 Task: Open Card Content Marketing Review in Board Crisis Management Planning to Workspace Affiliate Marketing and add a team member Softage.1@softage.net, a label Purple, a checklist Data Analysis, an attachment from your onedrive, a color Purple and finally, add a card description 'Discuss project timeline with team members' and a comment 'This task presents an opportunity to showcase our communication and presentation skills, effectively conveying information and ideas to others.'. Add a start date 'Jan 01, 1900' with a due date 'Jan 08, 1900'
Action: Mouse moved to (280, 174)
Screenshot: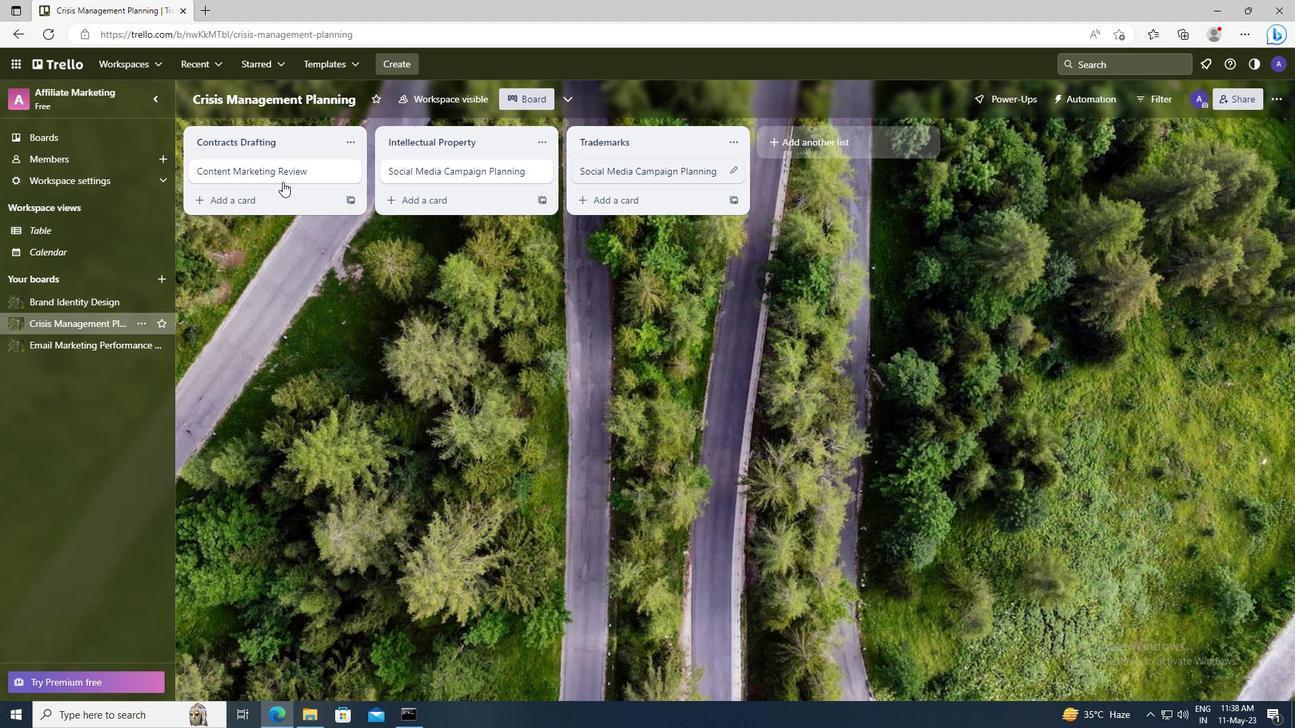 
Action: Mouse pressed left at (280, 174)
Screenshot: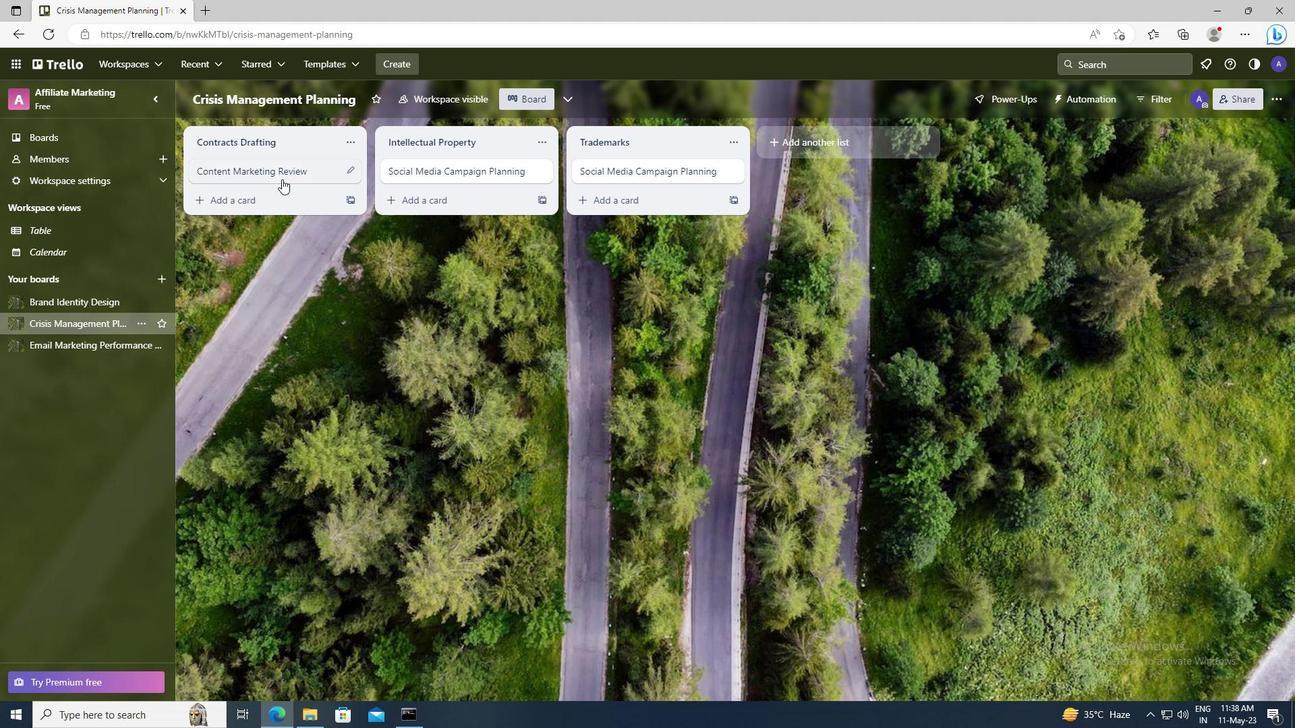 
Action: Mouse moved to (848, 174)
Screenshot: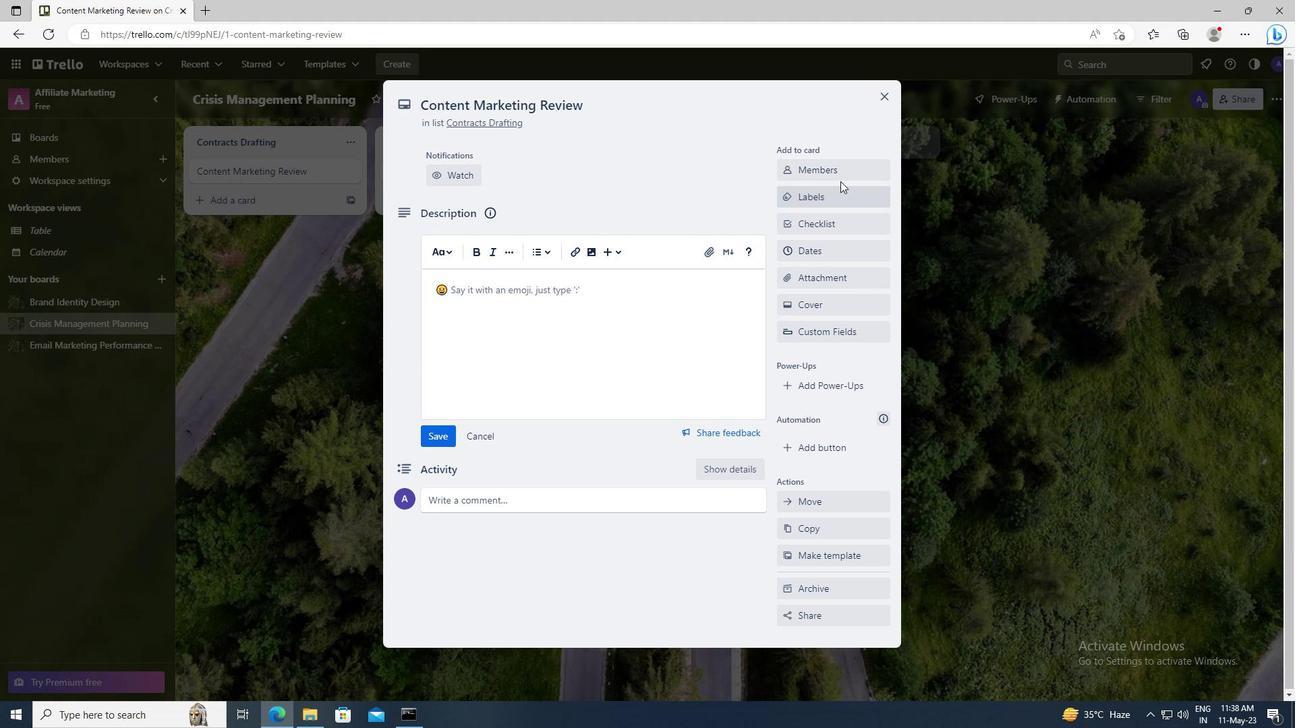 
Action: Mouse pressed left at (848, 174)
Screenshot: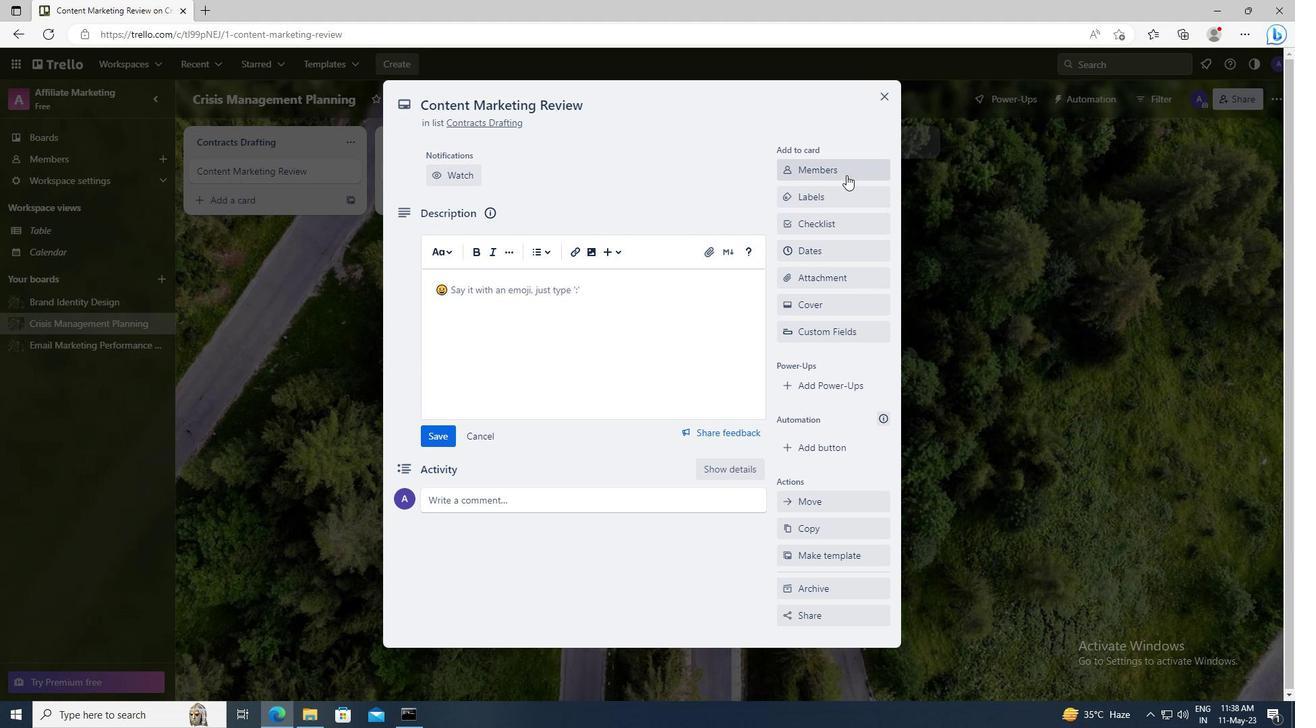 
Action: Mouse moved to (849, 228)
Screenshot: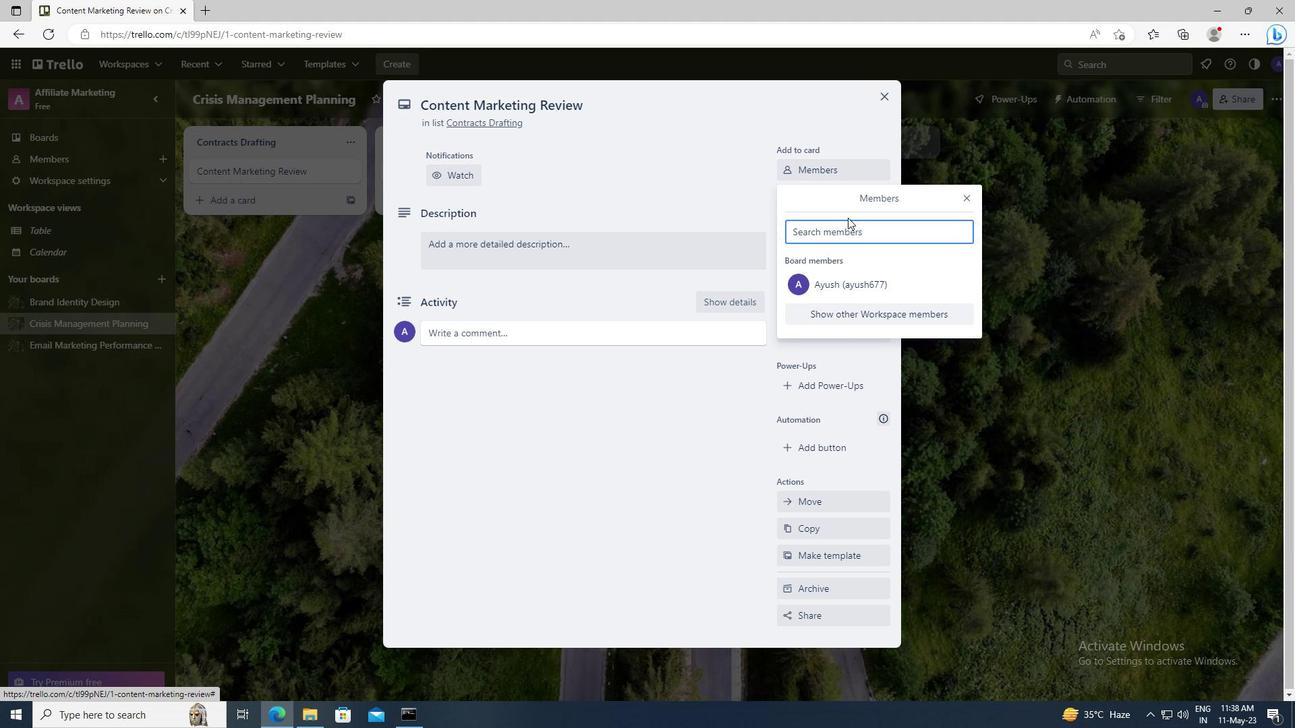
Action: Mouse pressed left at (849, 228)
Screenshot: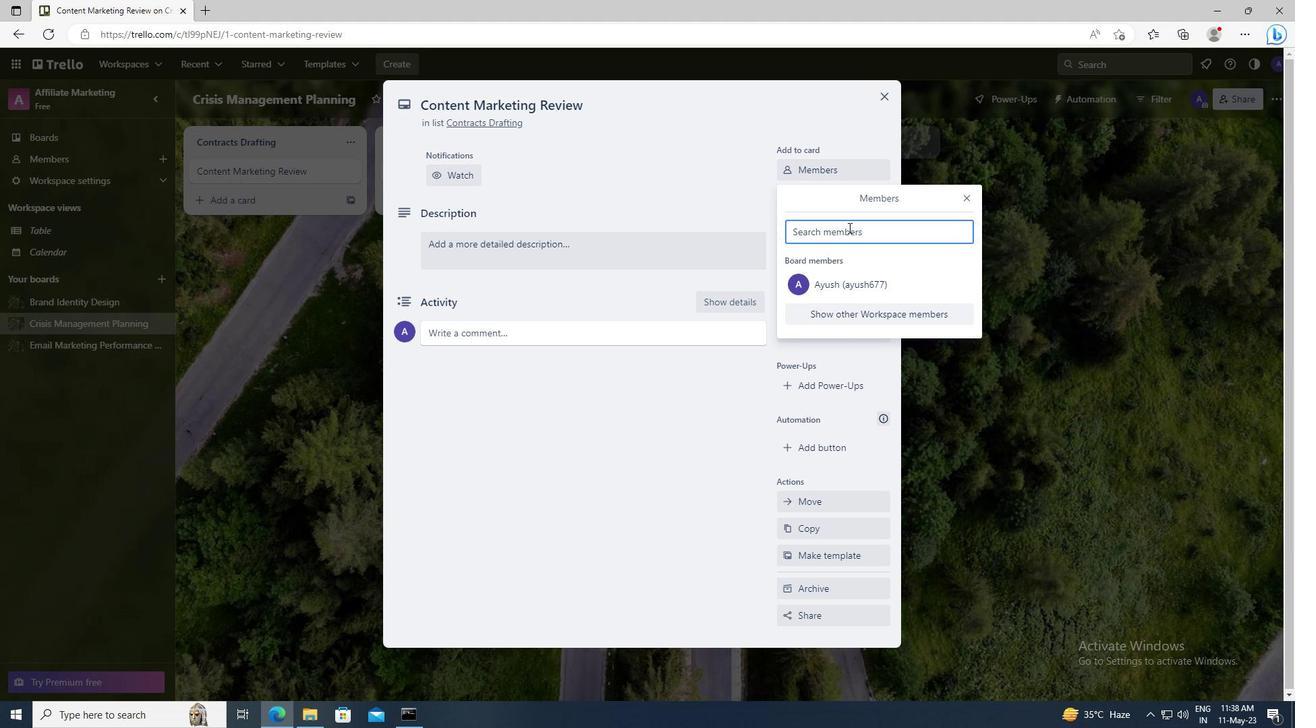 
Action: Key pressed <Key.shift>
Screenshot: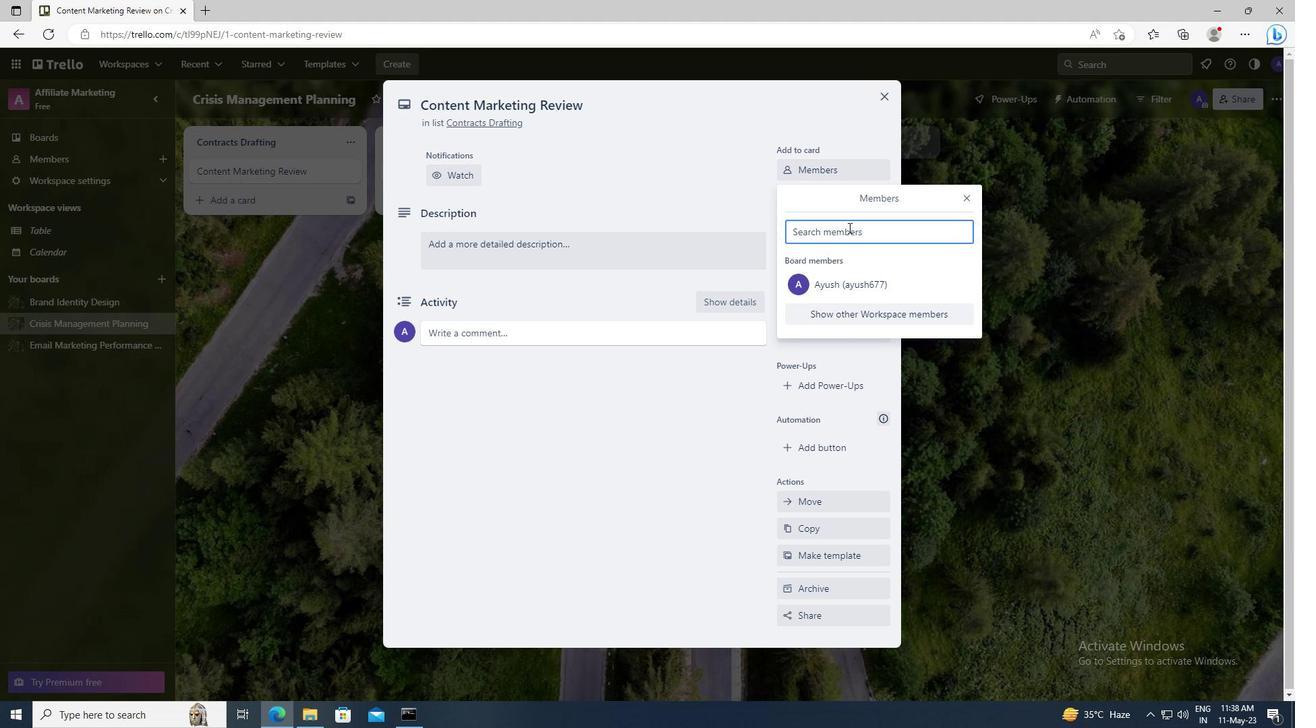 
Action: Mouse moved to (849, 228)
Screenshot: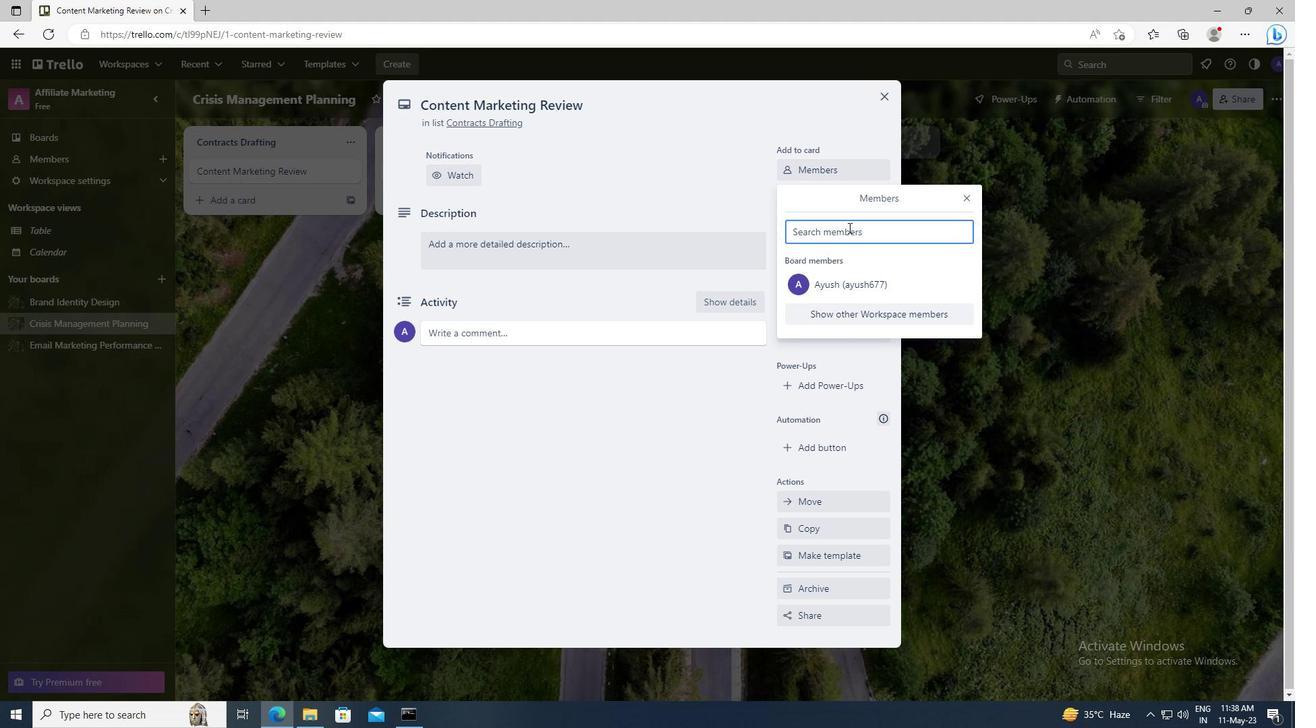 
Action: Key pressed SOFTAGE.1
Screenshot: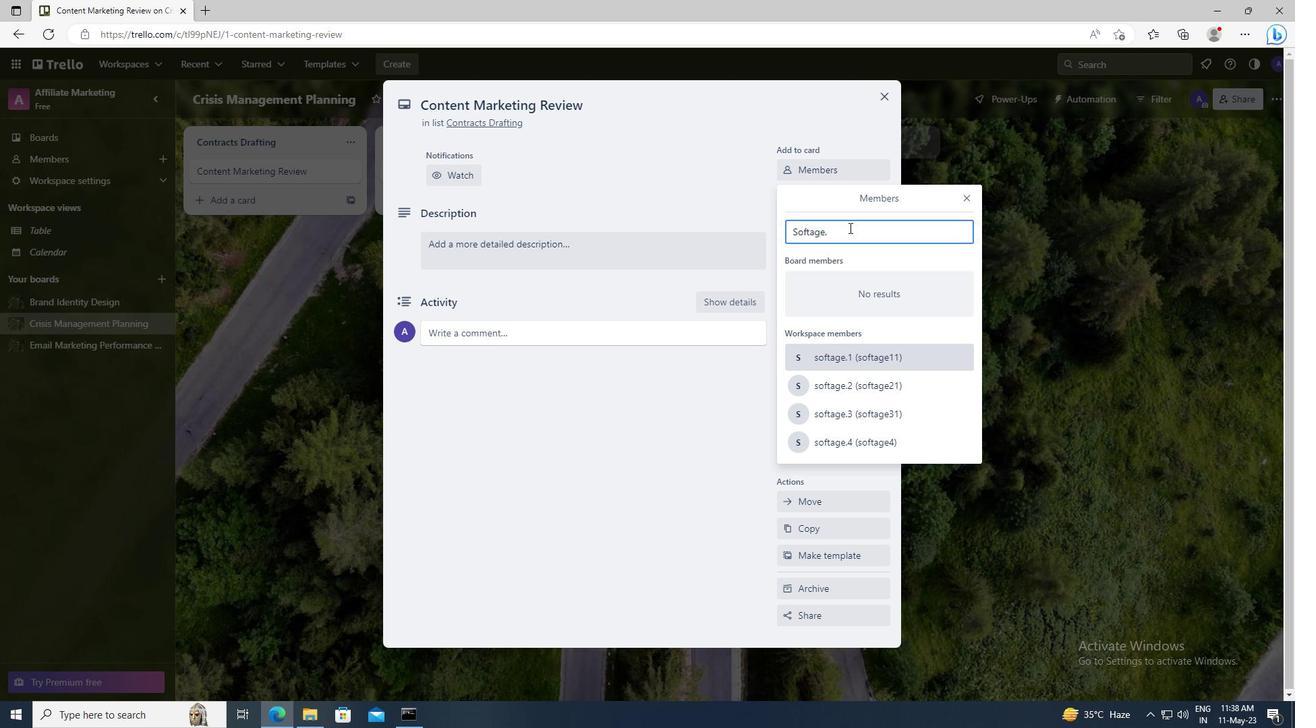 
Action: Mouse moved to (849, 359)
Screenshot: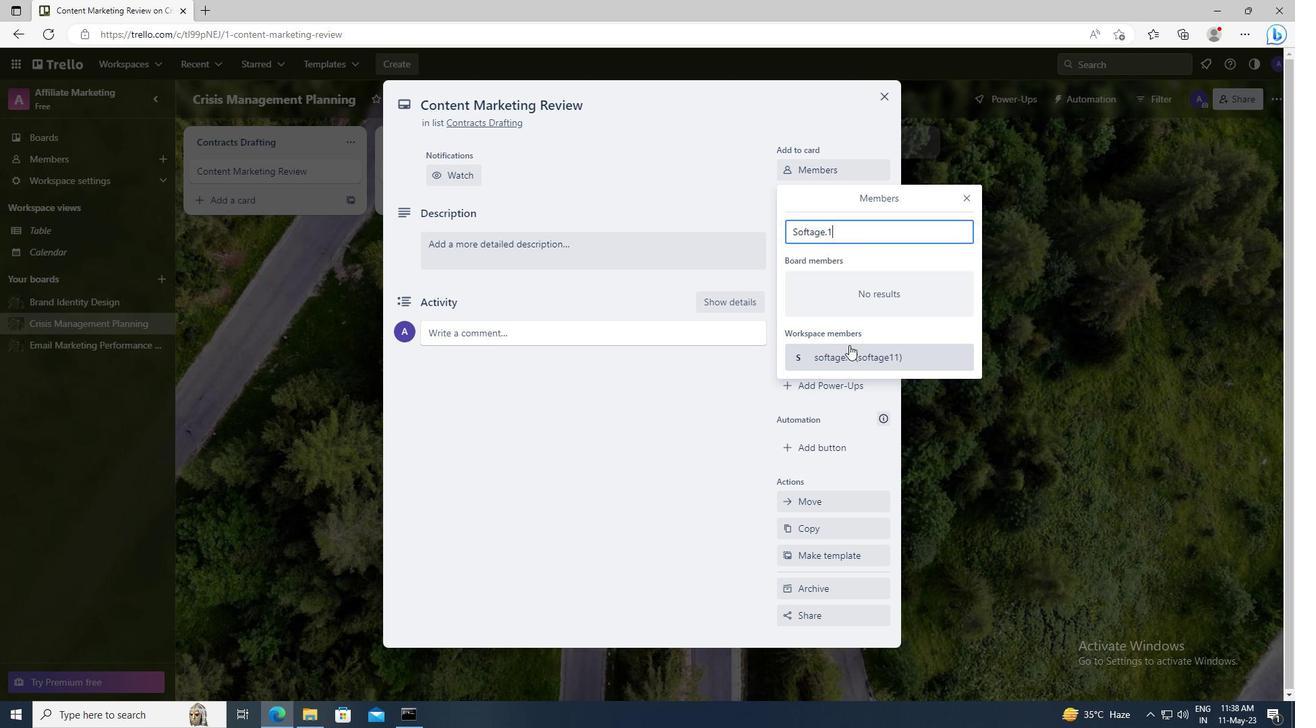 
Action: Mouse pressed left at (849, 359)
Screenshot: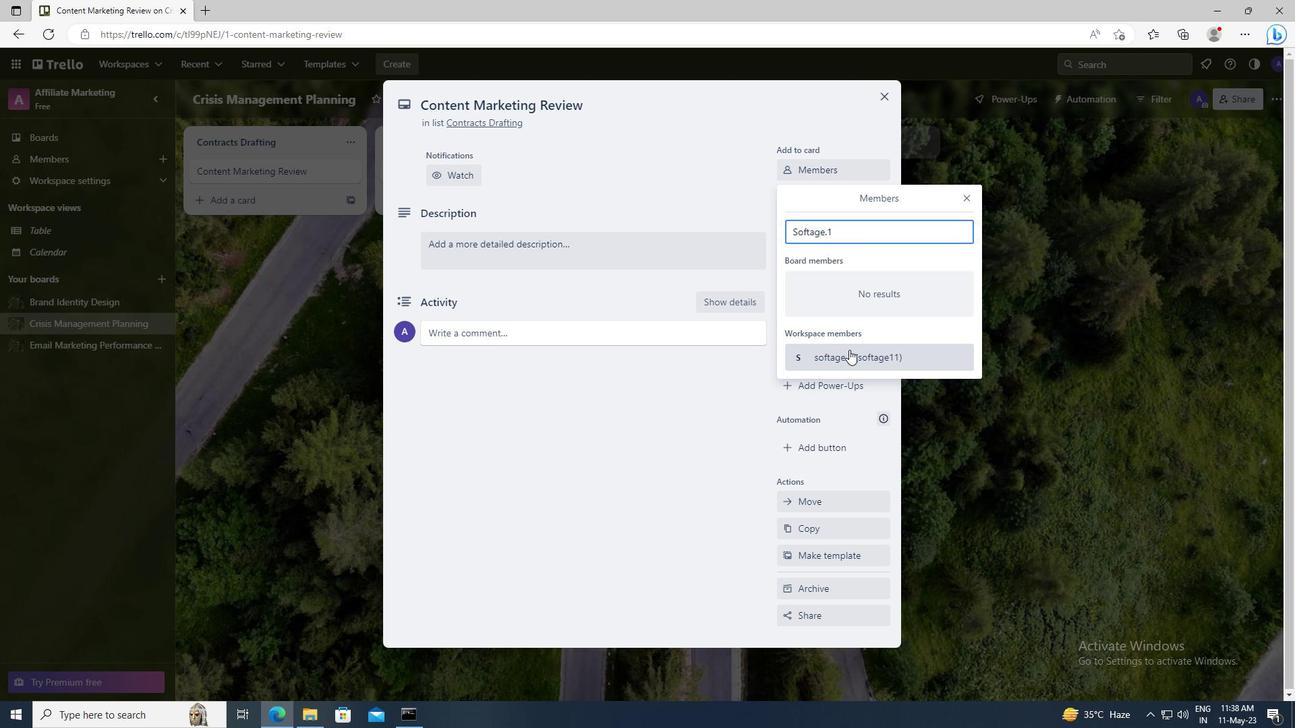 
Action: Mouse moved to (968, 200)
Screenshot: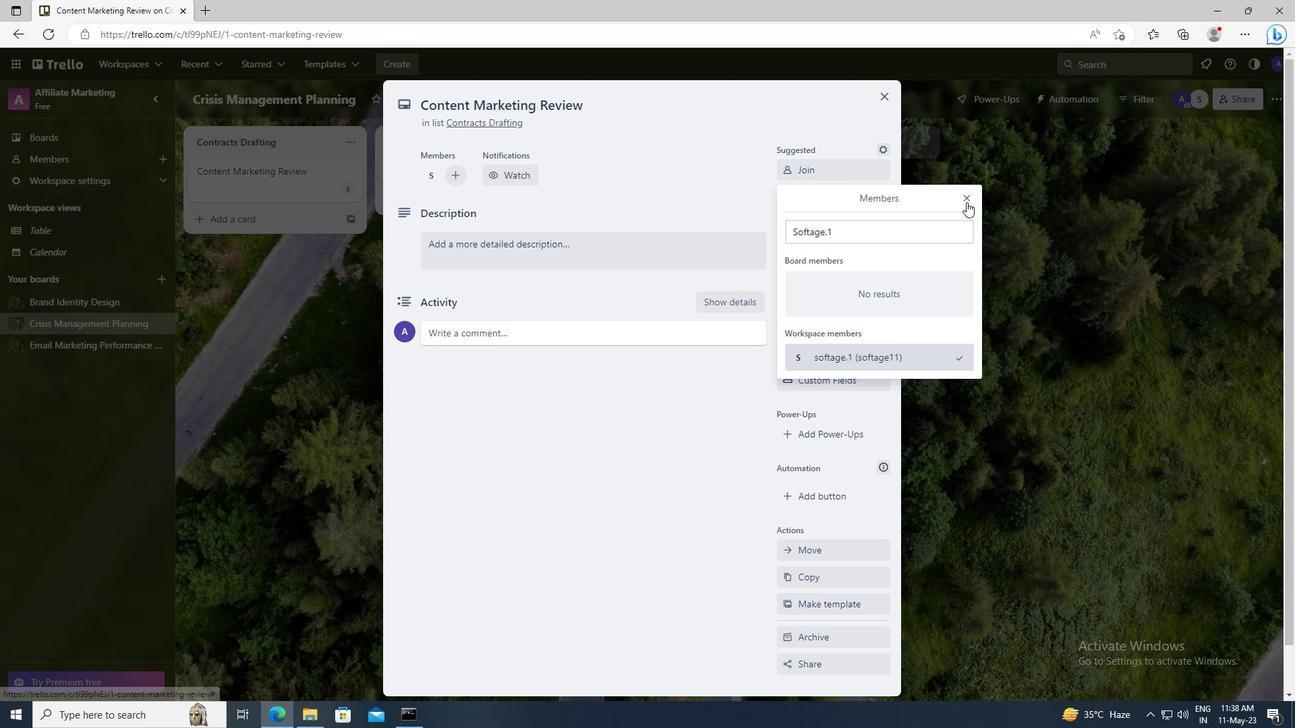 
Action: Mouse pressed left at (968, 200)
Screenshot: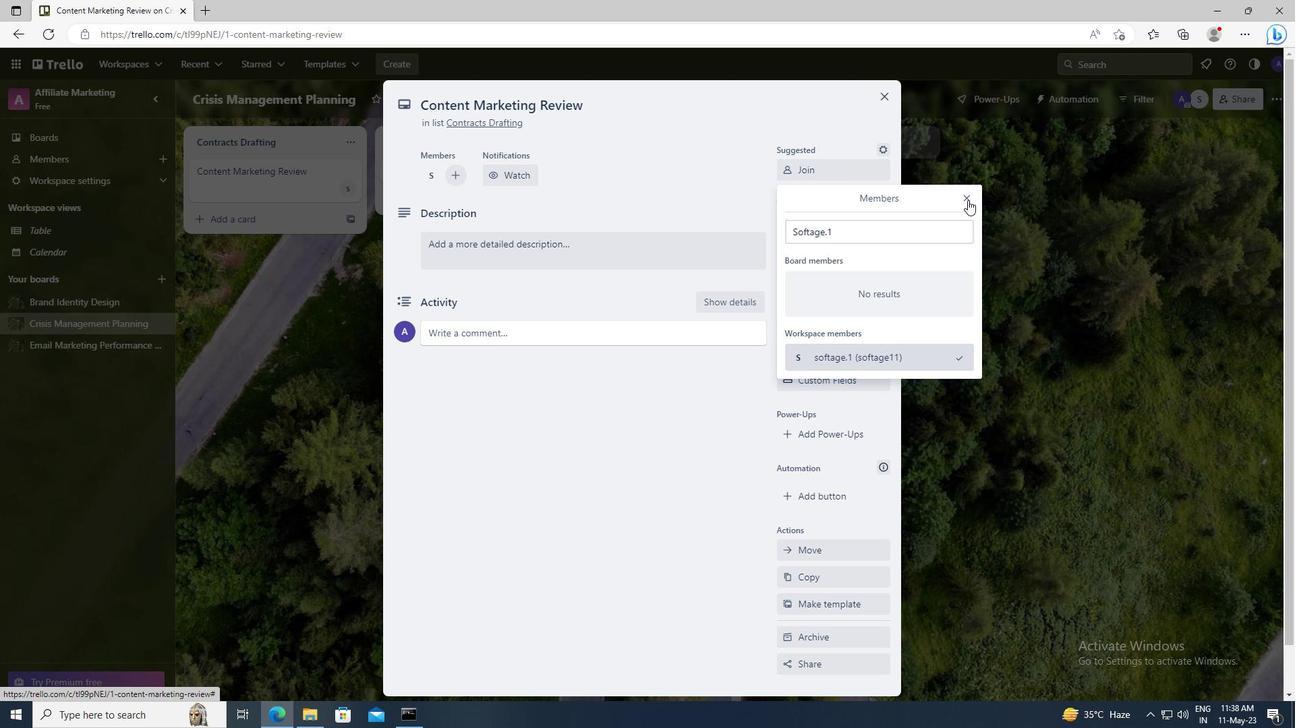 
Action: Mouse moved to (852, 238)
Screenshot: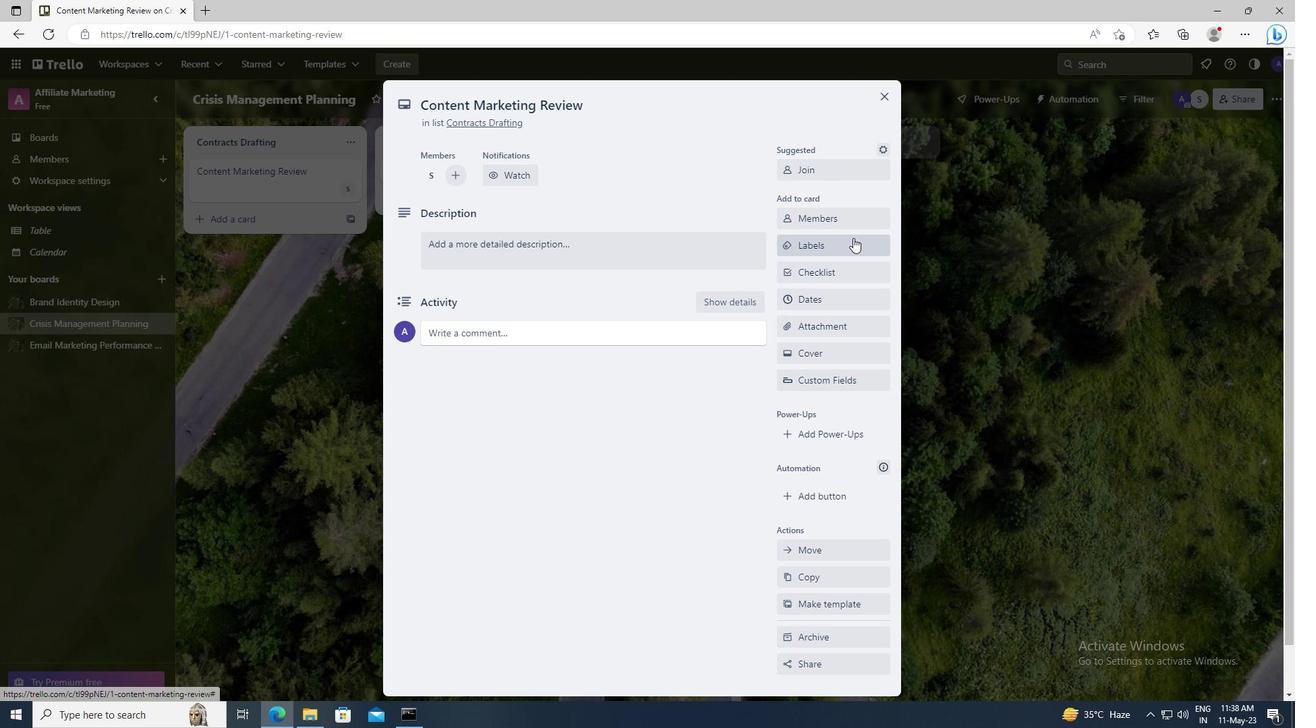 
Action: Mouse pressed left at (852, 238)
Screenshot: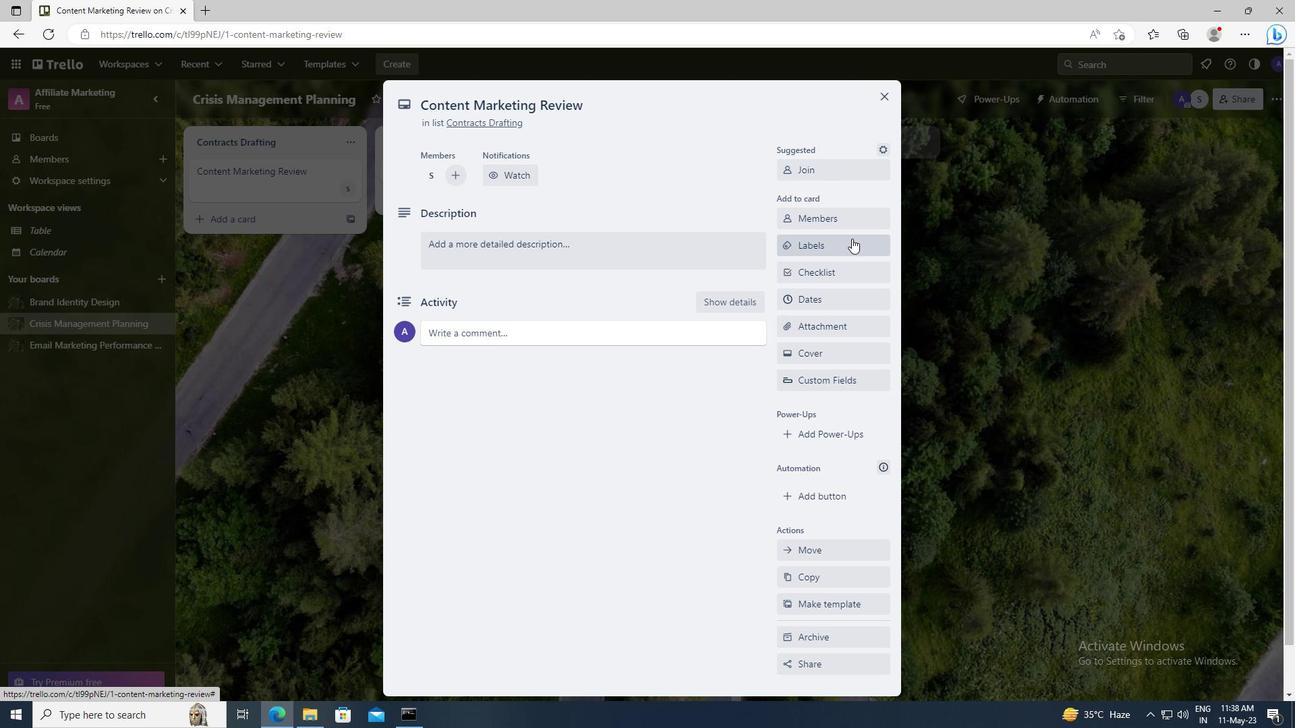 
Action: Mouse moved to (871, 512)
Screenshot: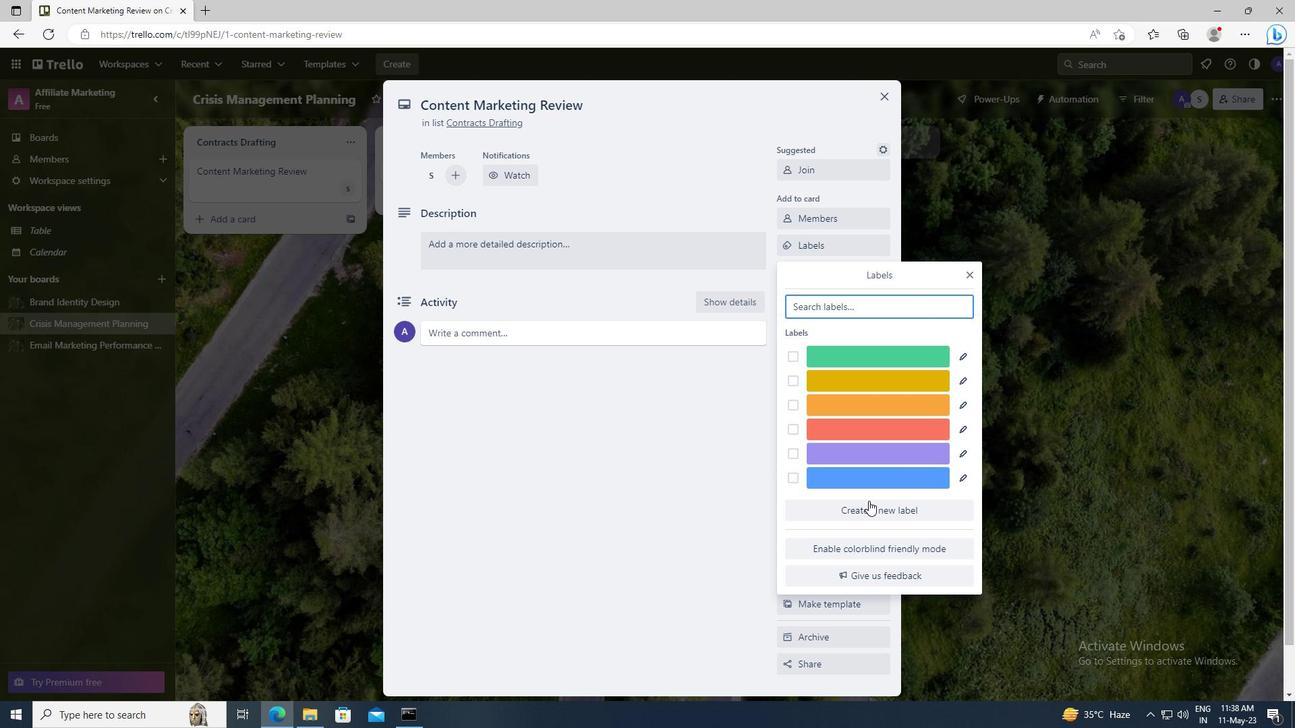 
Action: Mouse pressed left at (871, 512)
Screenshot: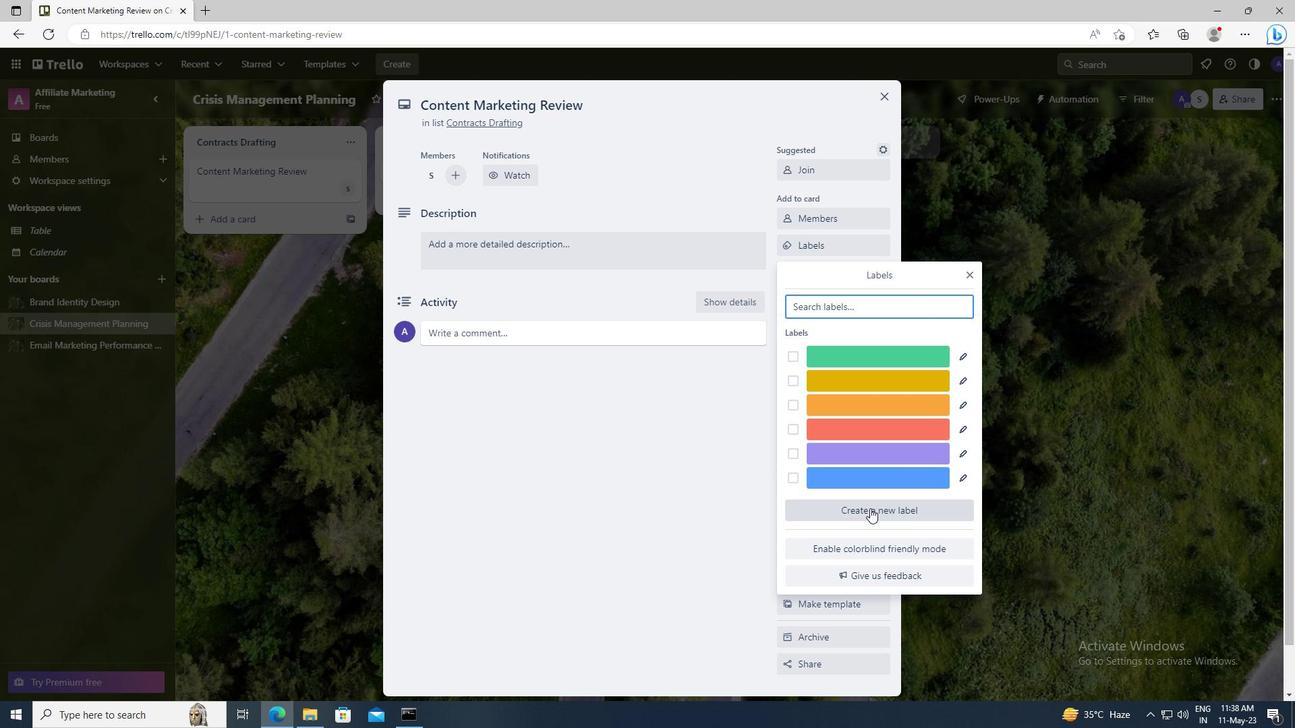 
Action: Mouse moved to (957, 473)
Screenshot: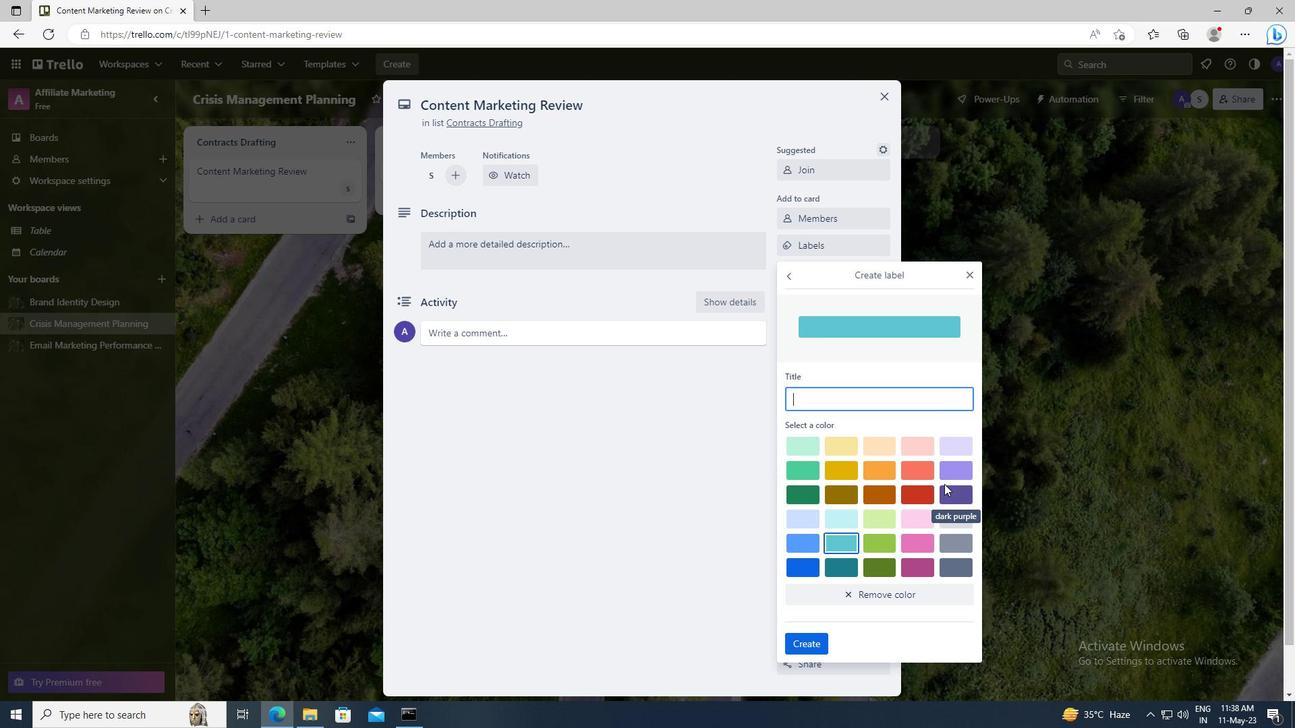 
Action: Mouse pressed left at (957, 473)
Screenshot: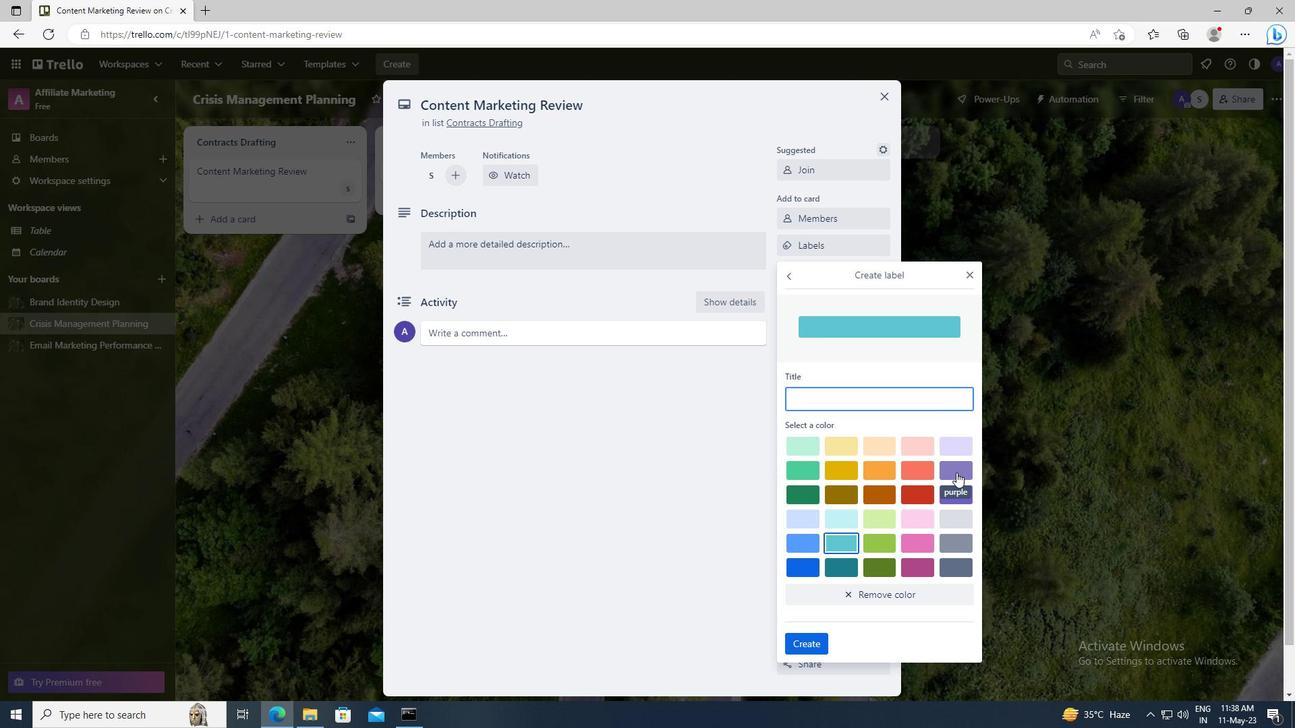 
Action: Mouse moved to (814, 645)
Screenshot: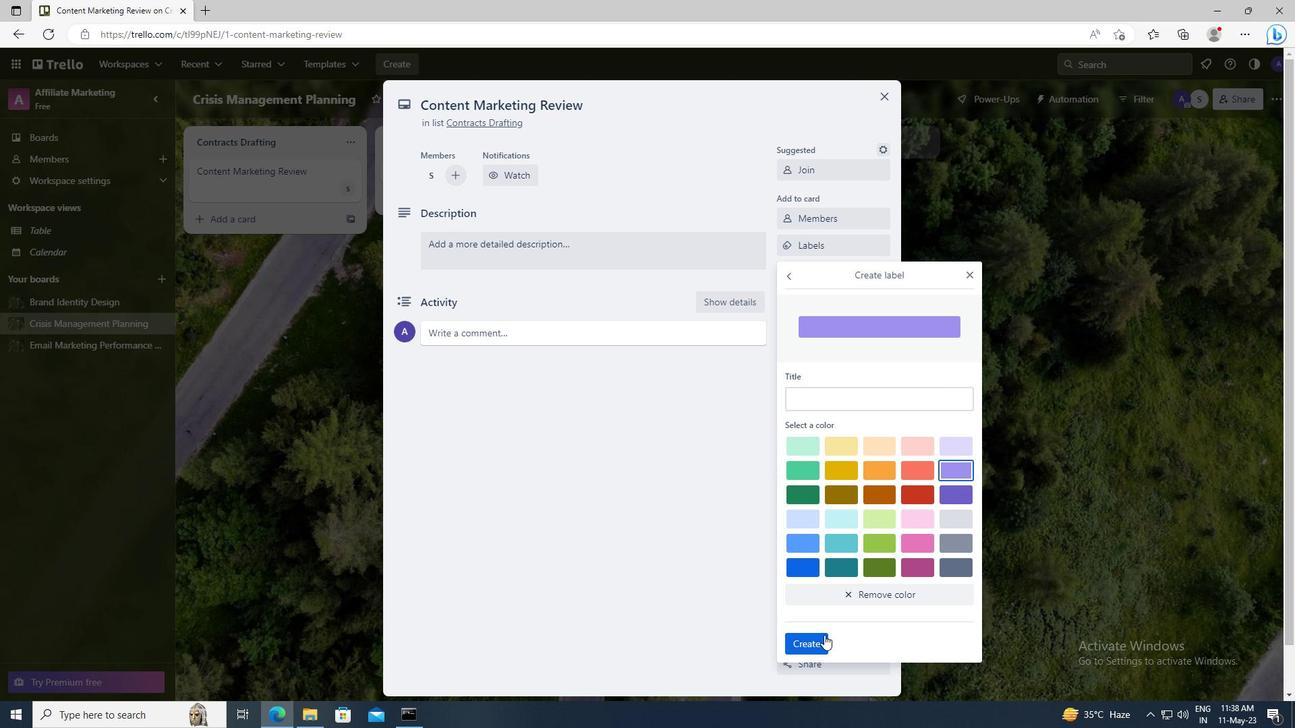 
Action: Mouse pressed left at (814, 645)
Screenshot: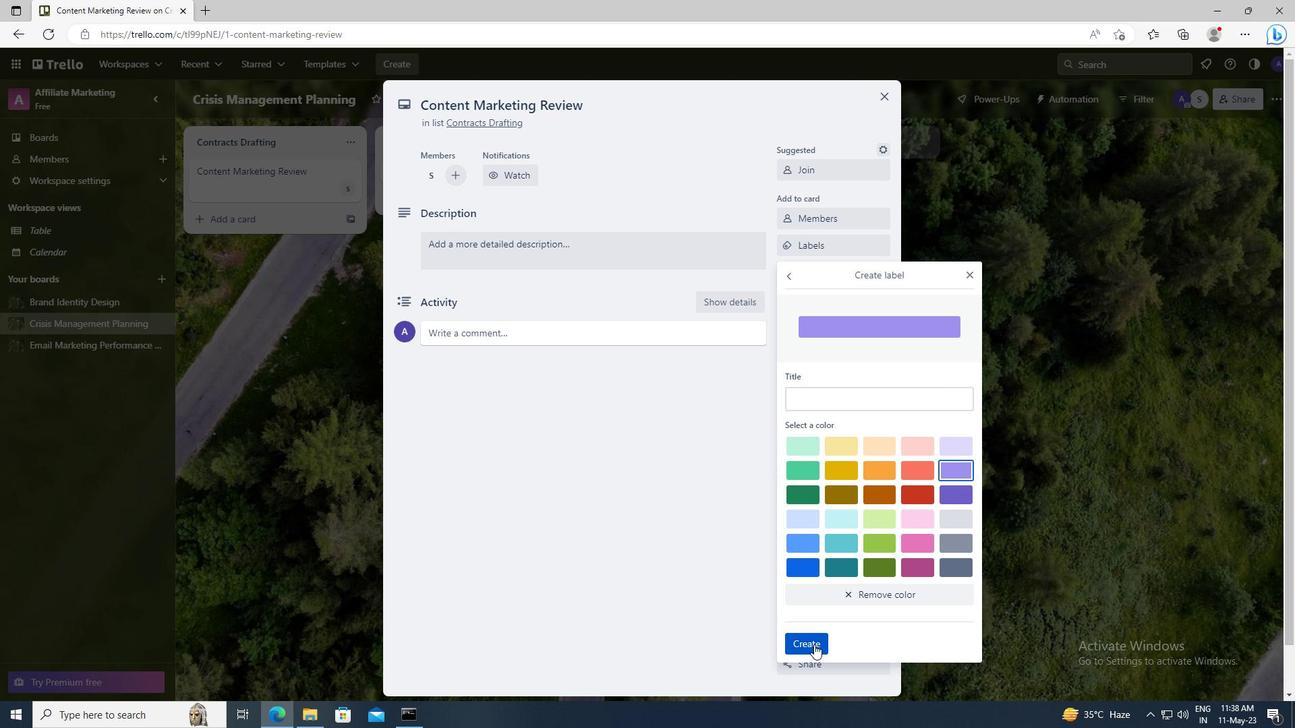 
Action: Mouse moved to (972, 273)
Screenshot: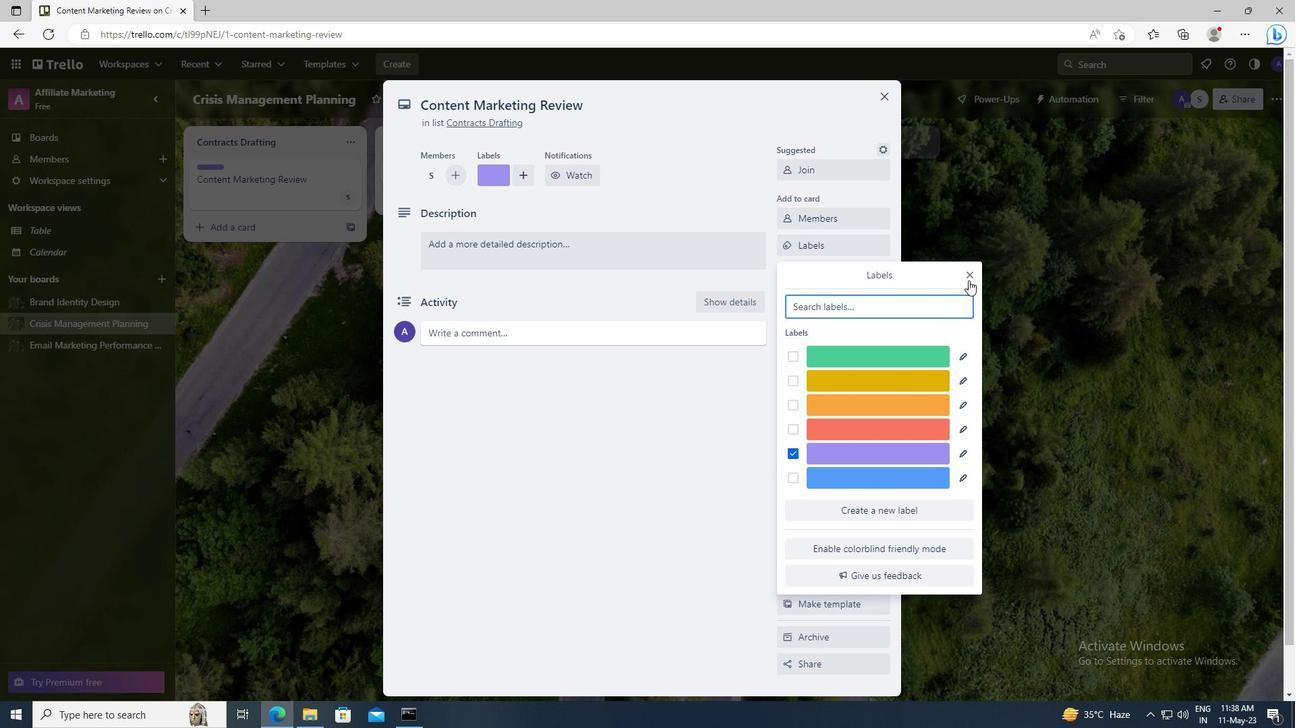 
Action: Mouse pressed left at (972, 273)
Screenshot: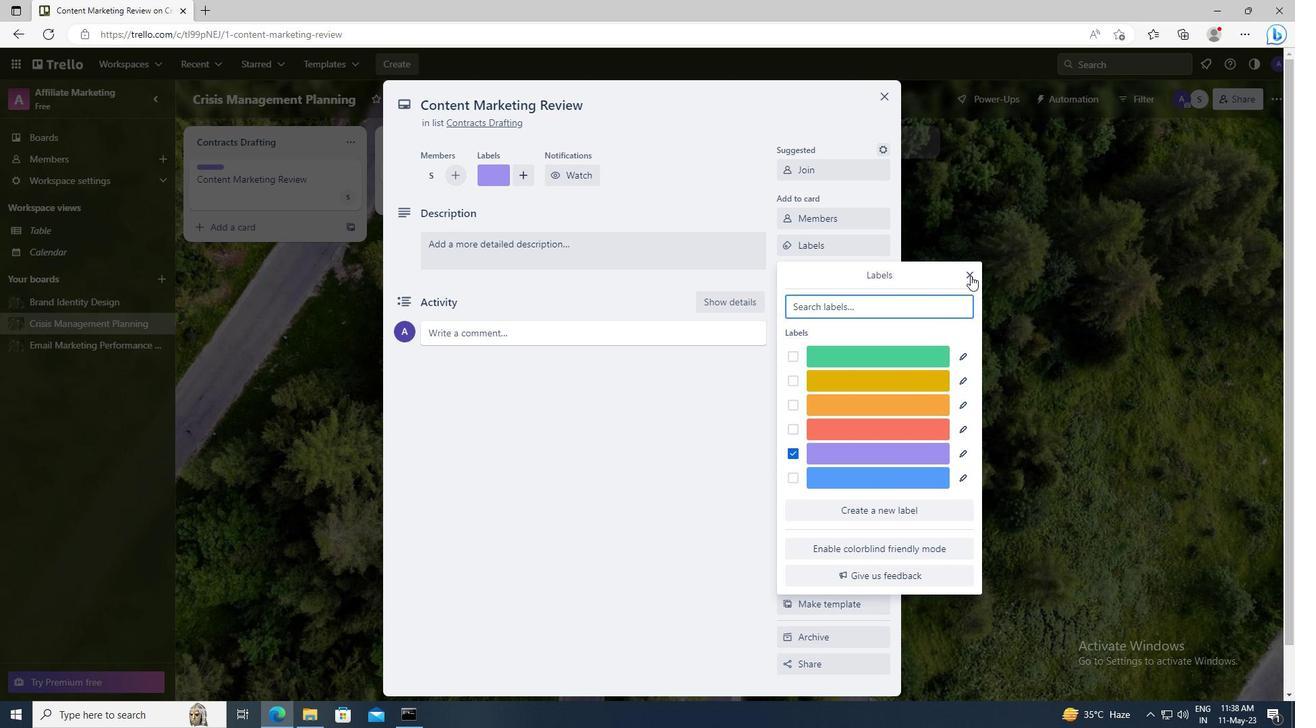 
Action: Mouse moved to (845, 272)
Screenshot: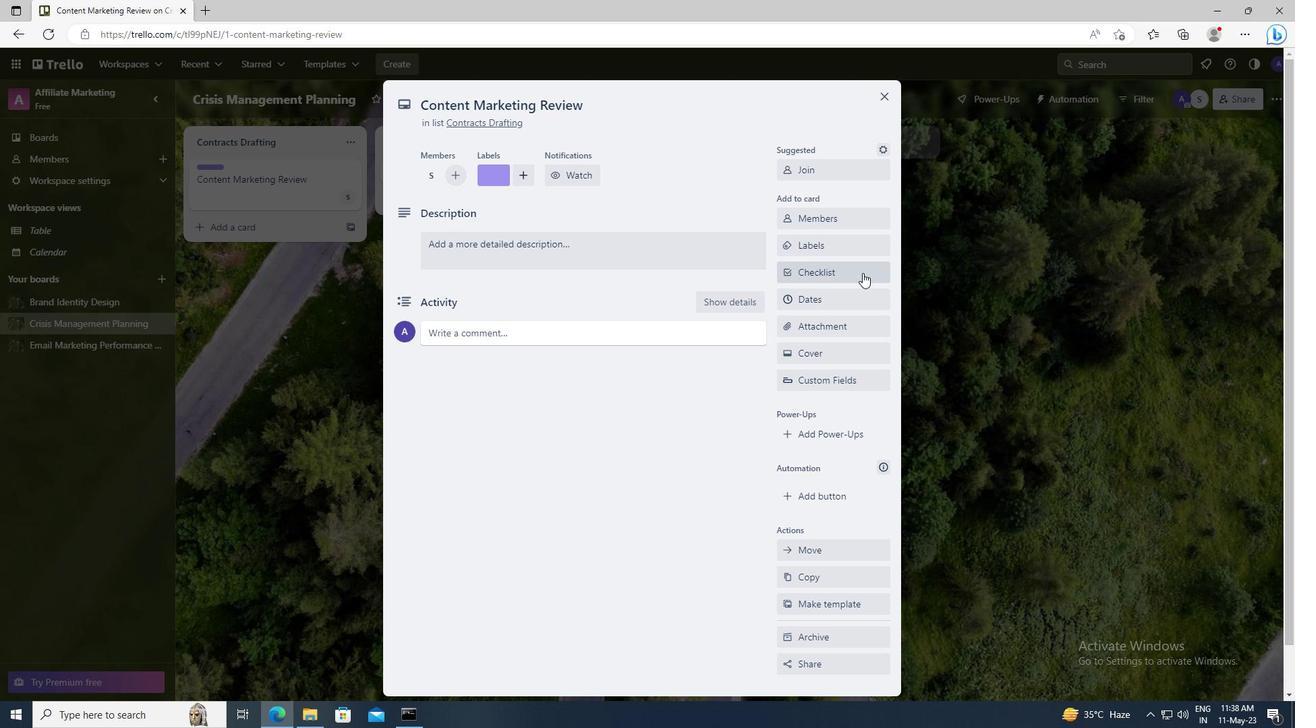 
Action: Mouse pressed left at (845, 272)
Screenshot: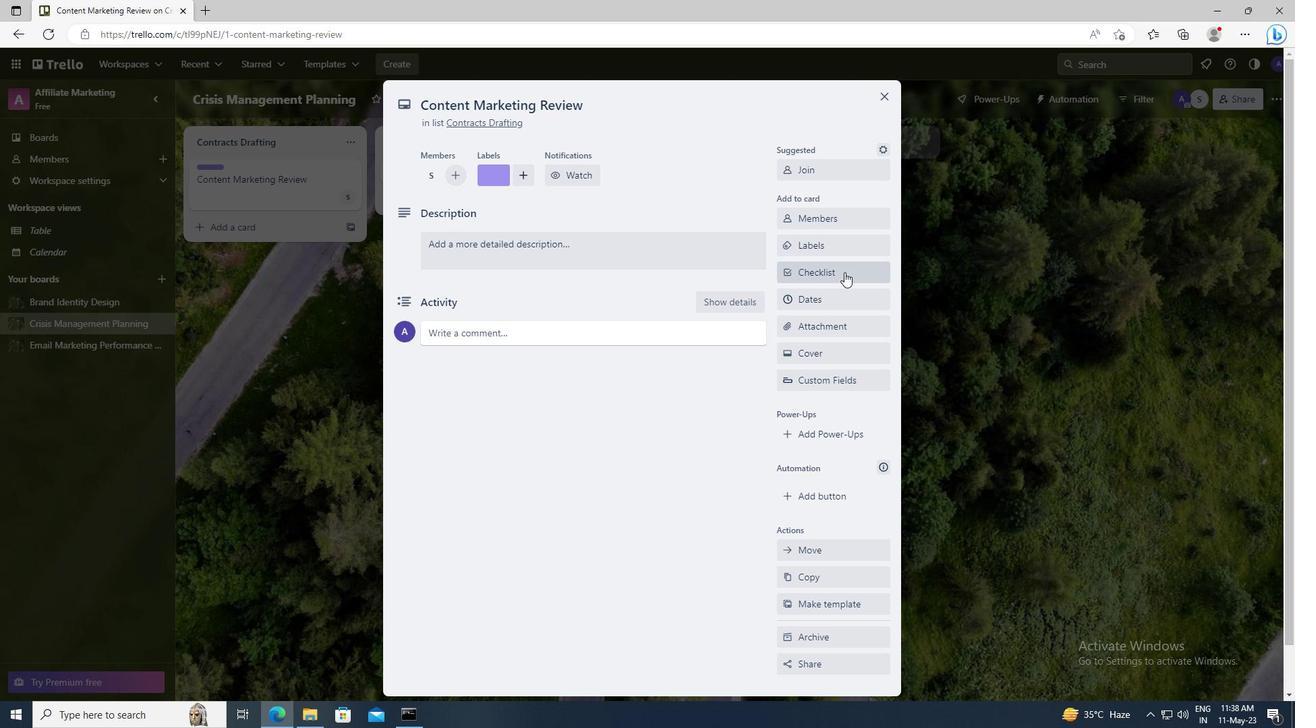 
Action: Key pressed <Key.shift>DATA<Key.space><Key.shift>ANALYSIS
Screenshot: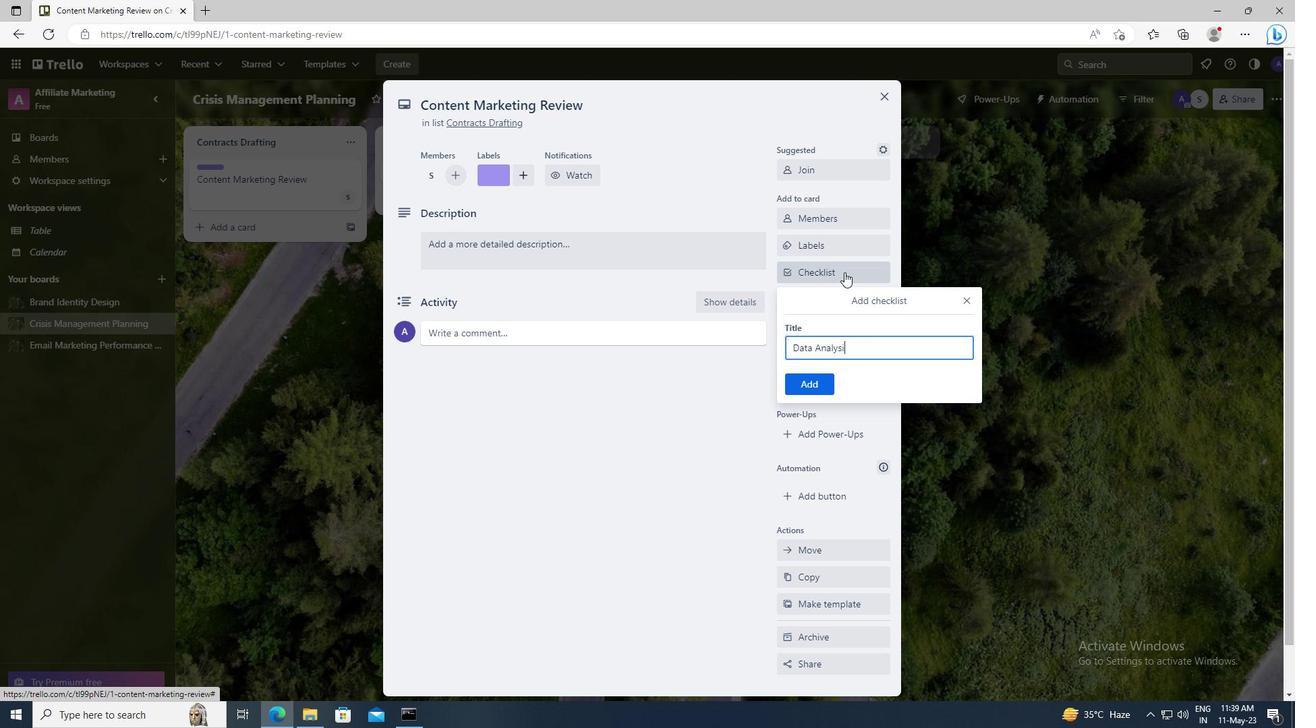 
Action: Mouse moved to (814, 385)
Screenshot: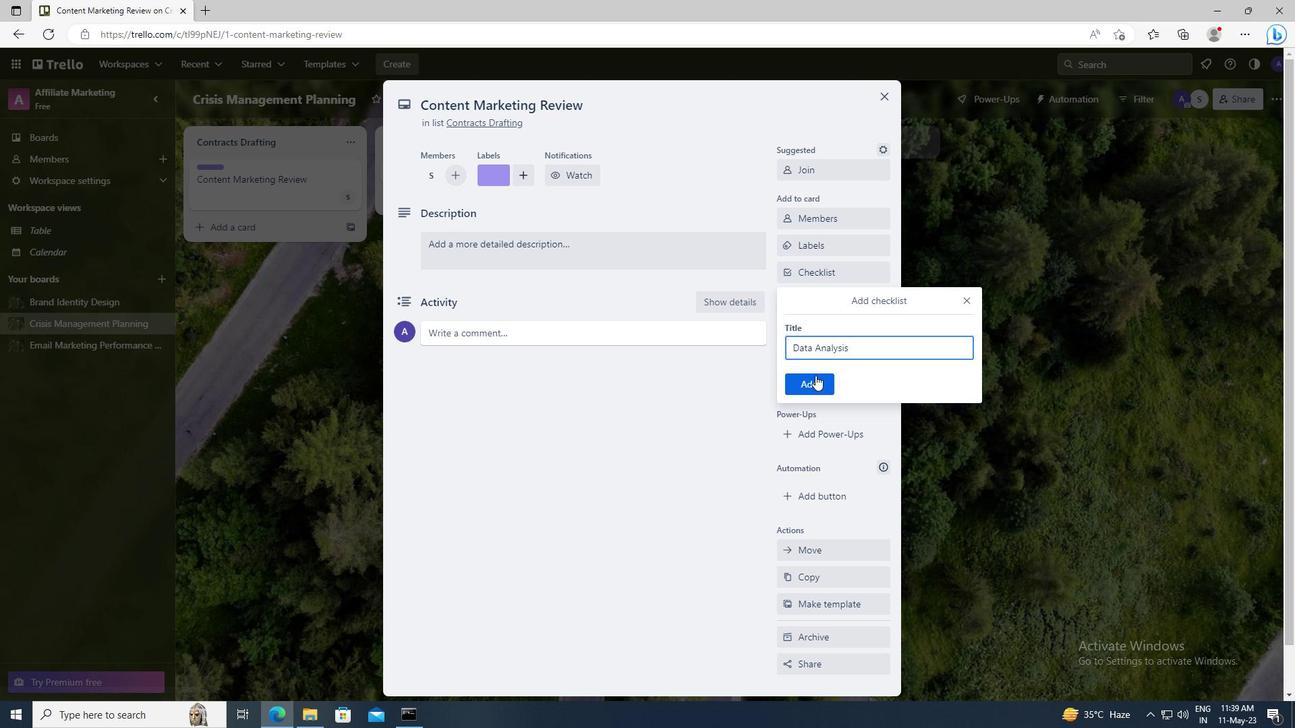 
Action: Mouse pressed left at (814, 385)
Screenshot: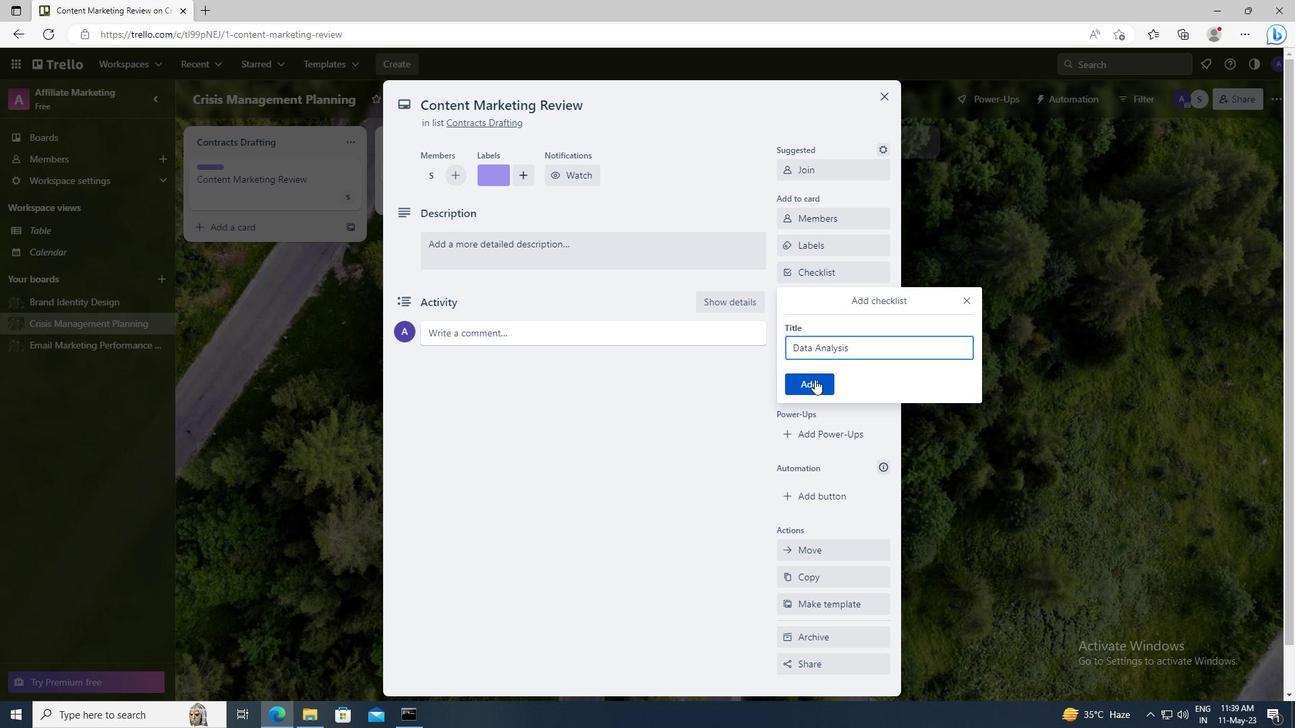 
Action: Mouse moved to (814, 329)
Screenshot: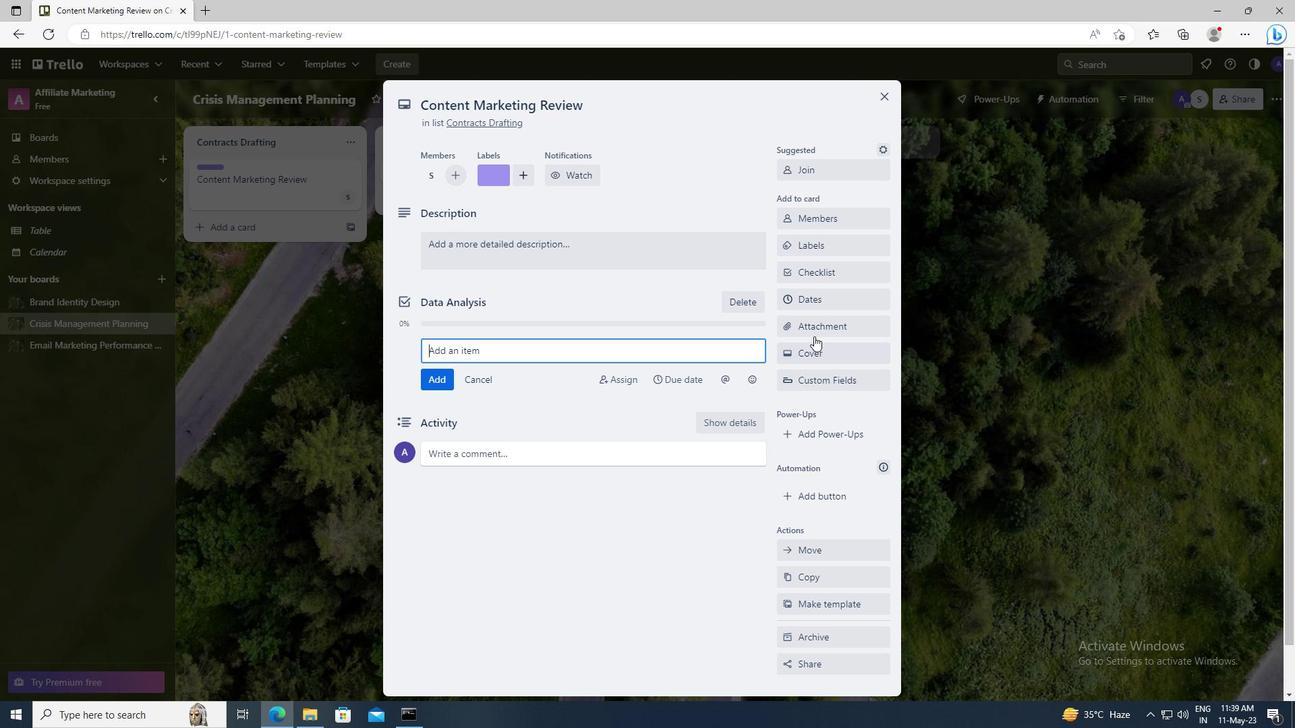
Action: Mouse pressed left at (814, 329)
Screenshot: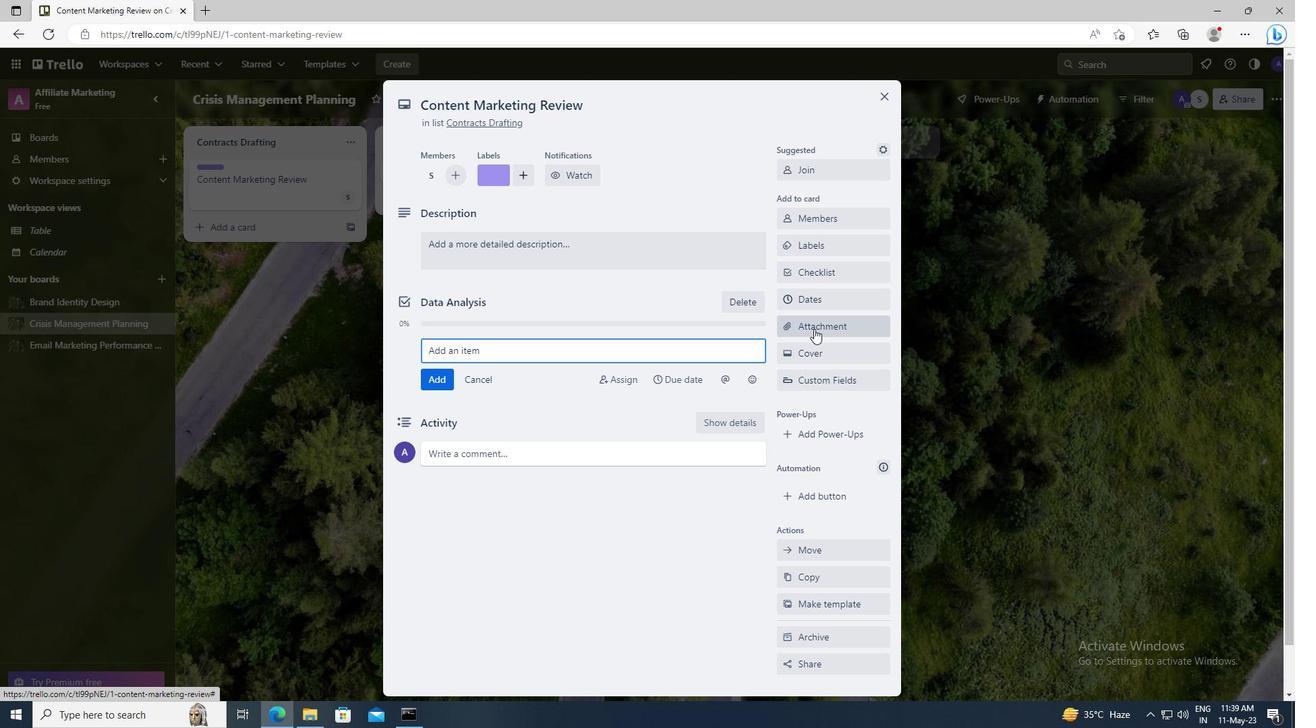 
Action: Mouse moved to (822, 492)
Screenshot: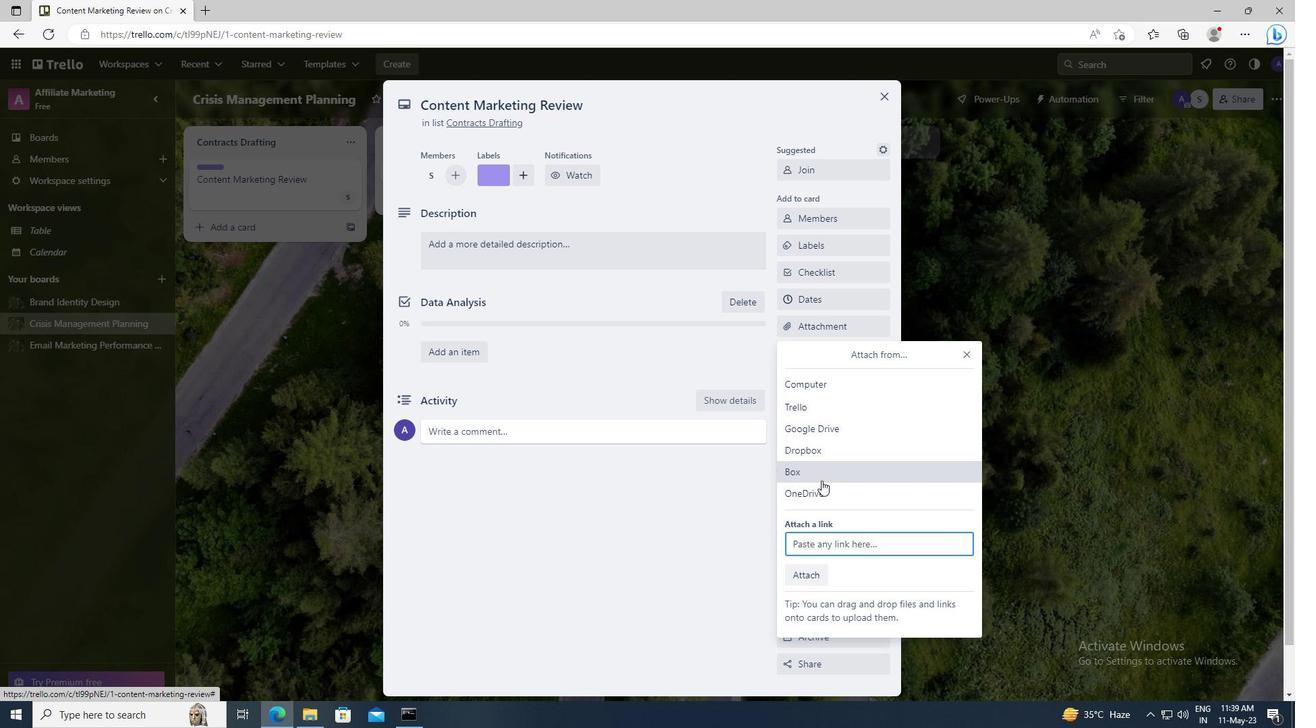
Action: Mouse pressed left at (822, 492)
Screenshot: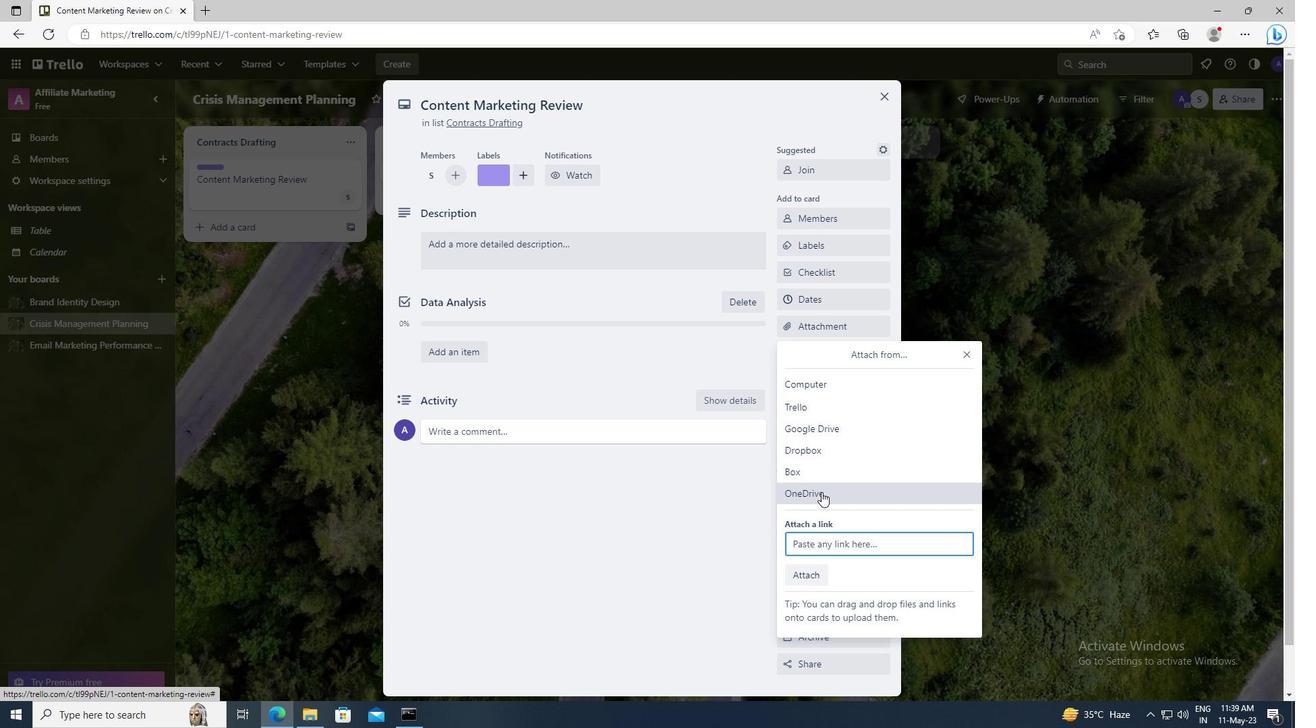 
Action: Mouse moved to (489, 267)
Screenshot: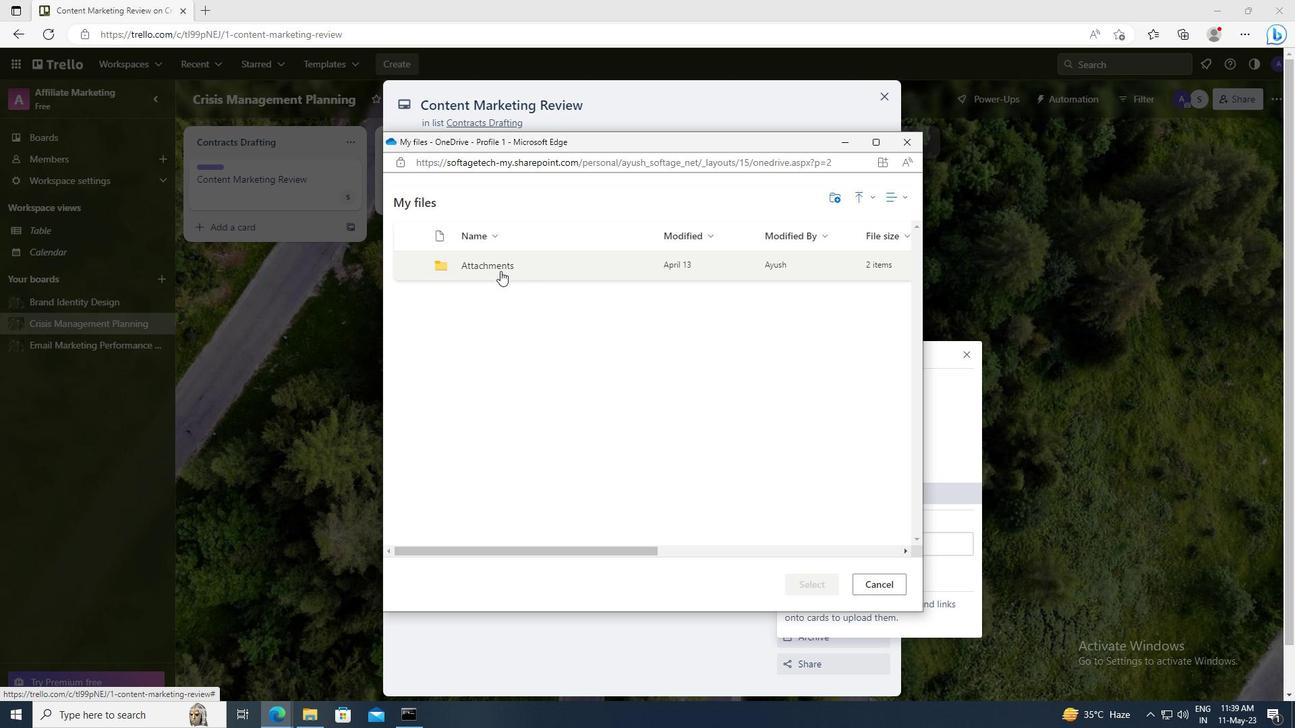 
Action: Mouse pressed left at (489, 267)
Screenshot: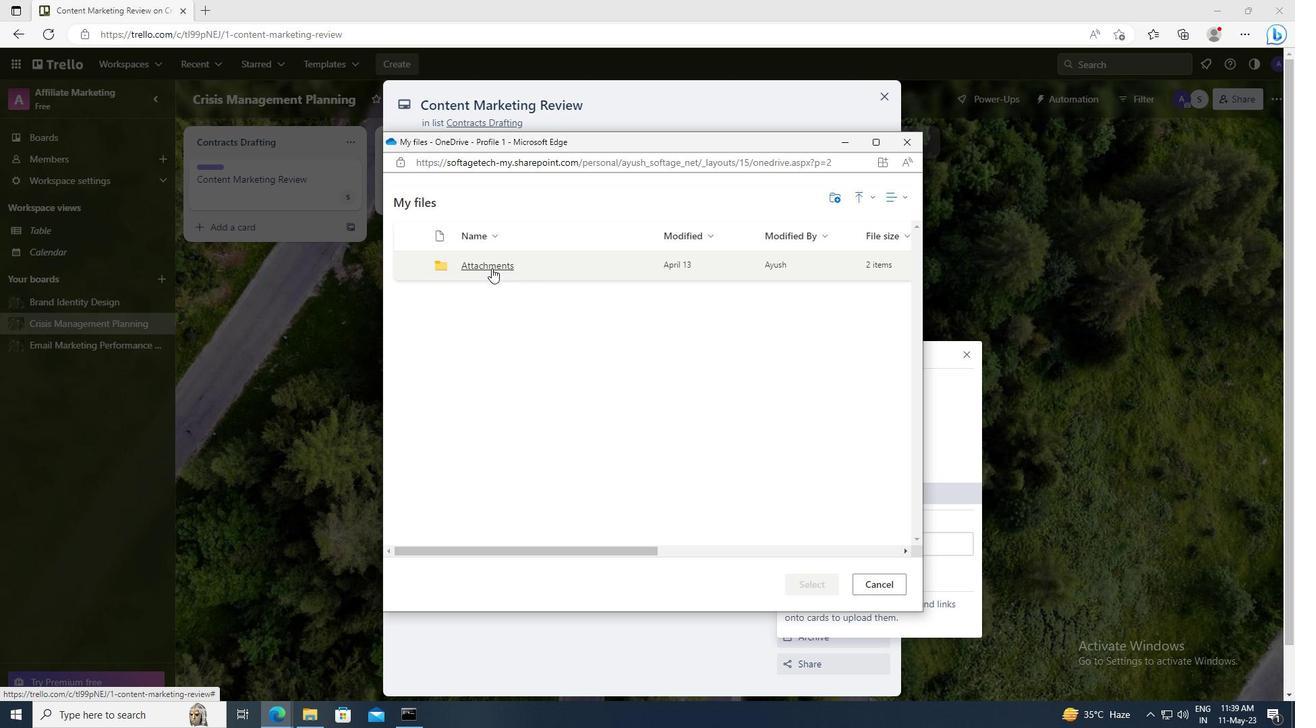 
Action: Mouse moved to (410, 268)
Screenshot: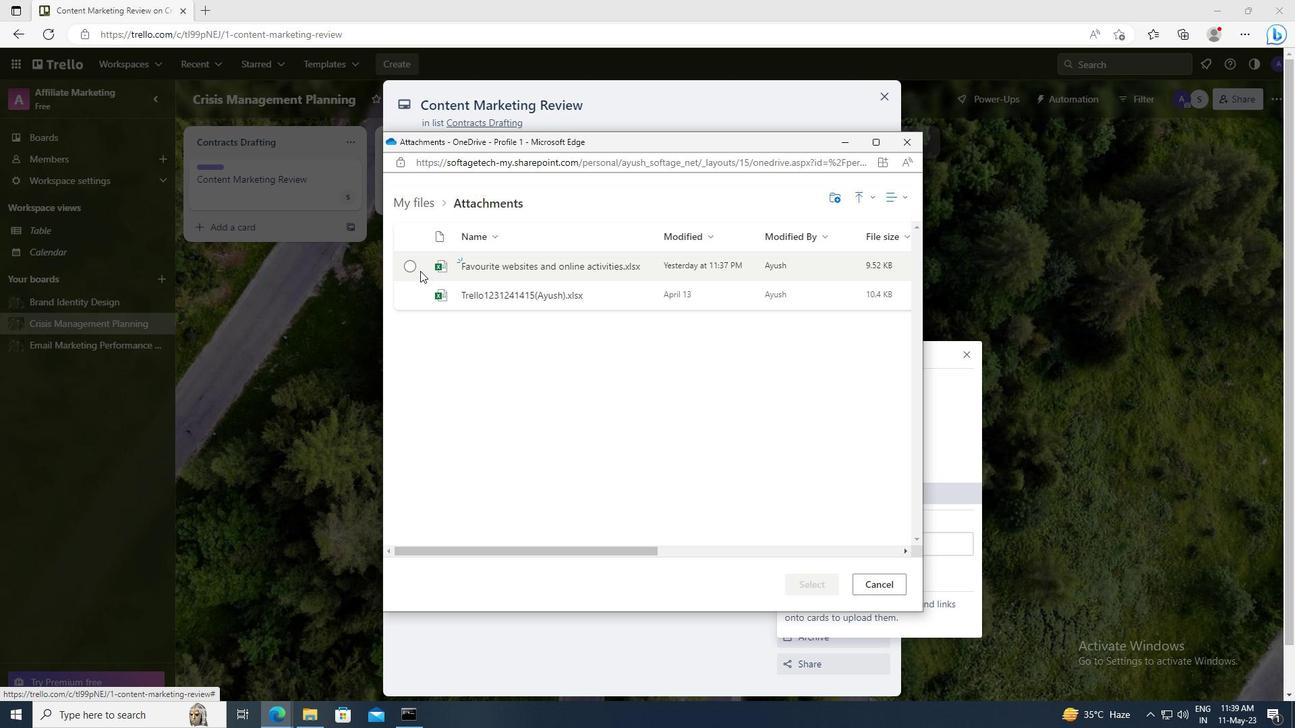 
Action: Mouse pressed left at (410, 268)
Screenshot: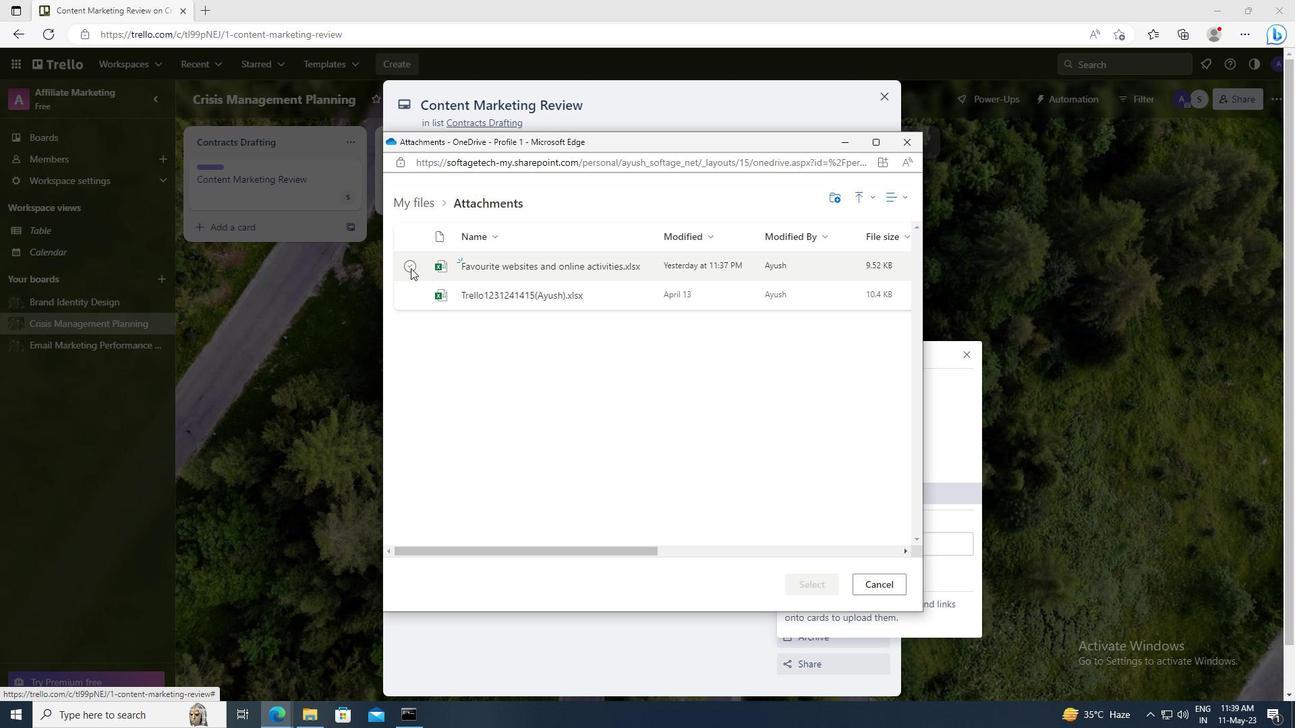 
Action: Mouse moved to (816, 587)
Screenshot: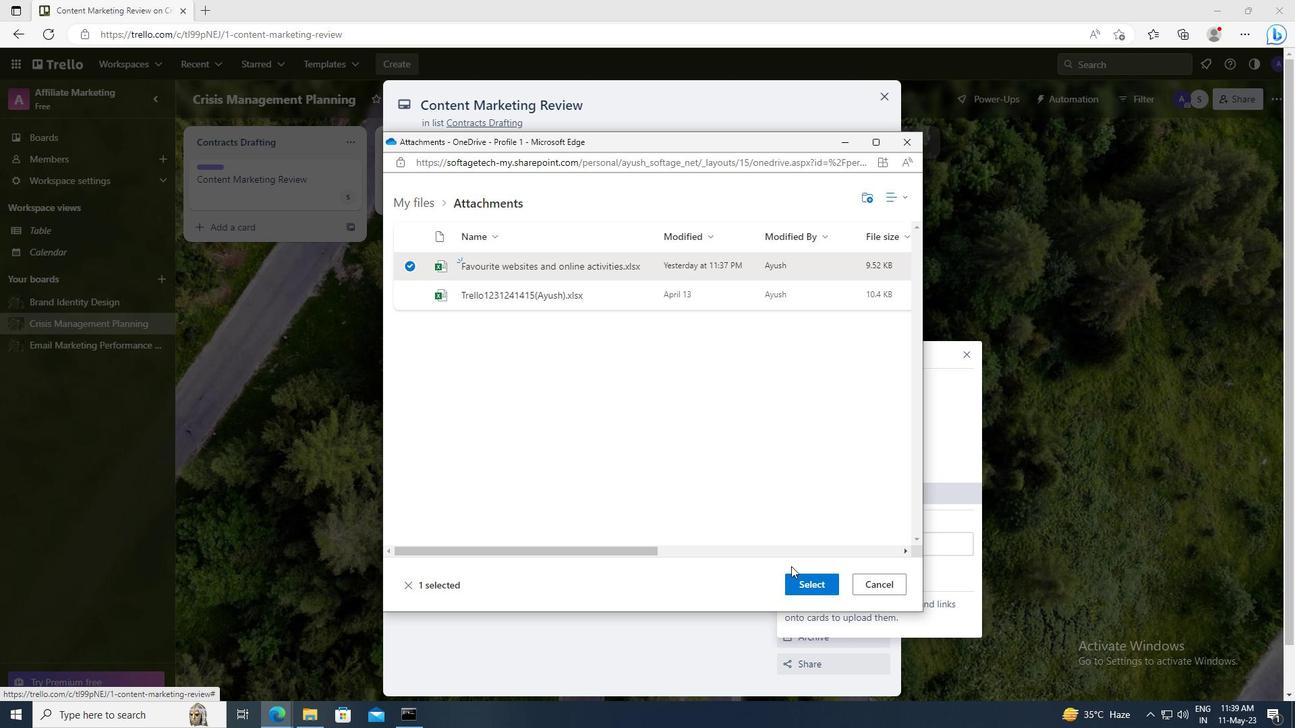 
Action: Mouse pressed left at (816, 587)
Screenshot: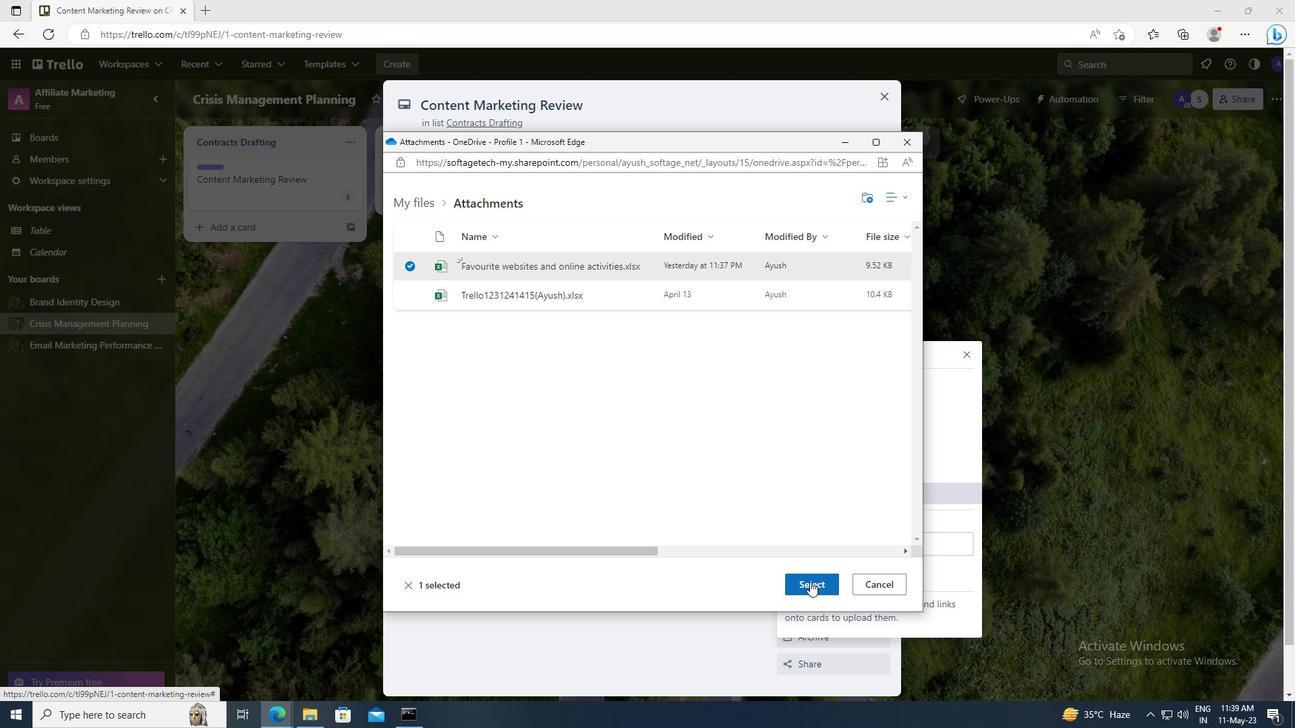 
Action: Mouse moved to (818, 358)
Screenshot: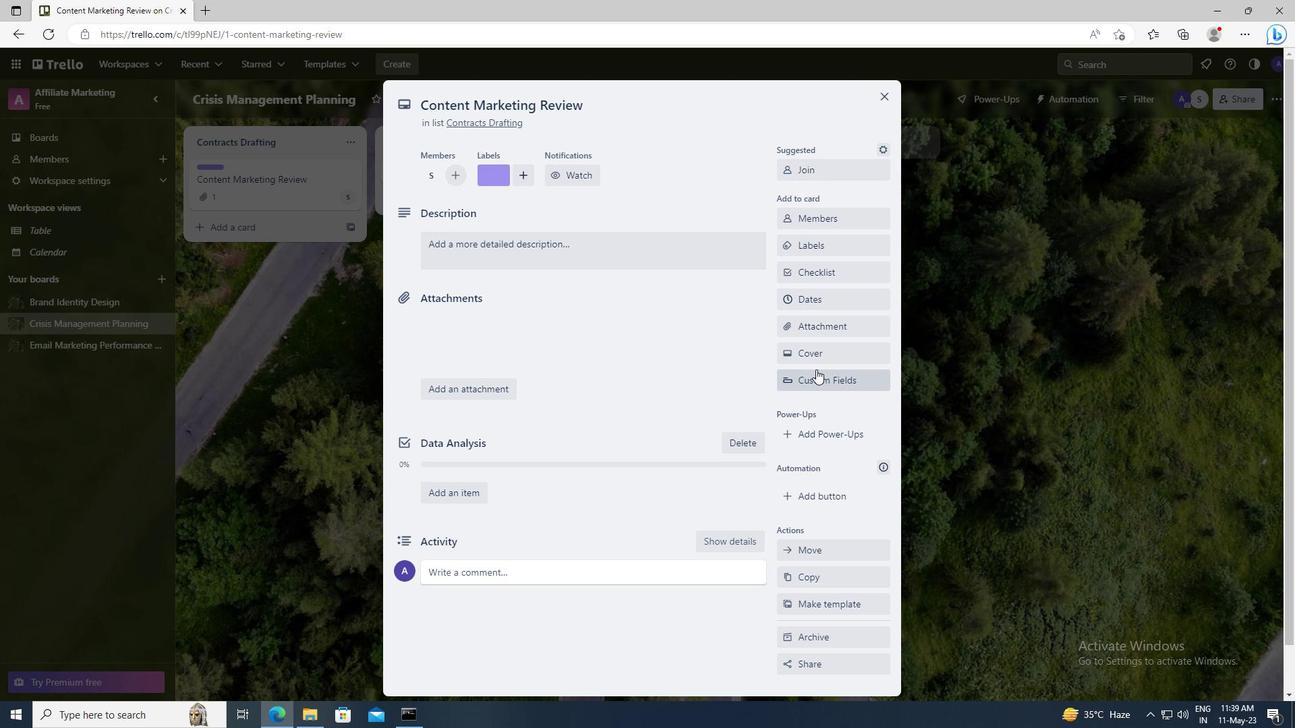 
Action: Mouse pressed left at (818, 358)
Screenshot: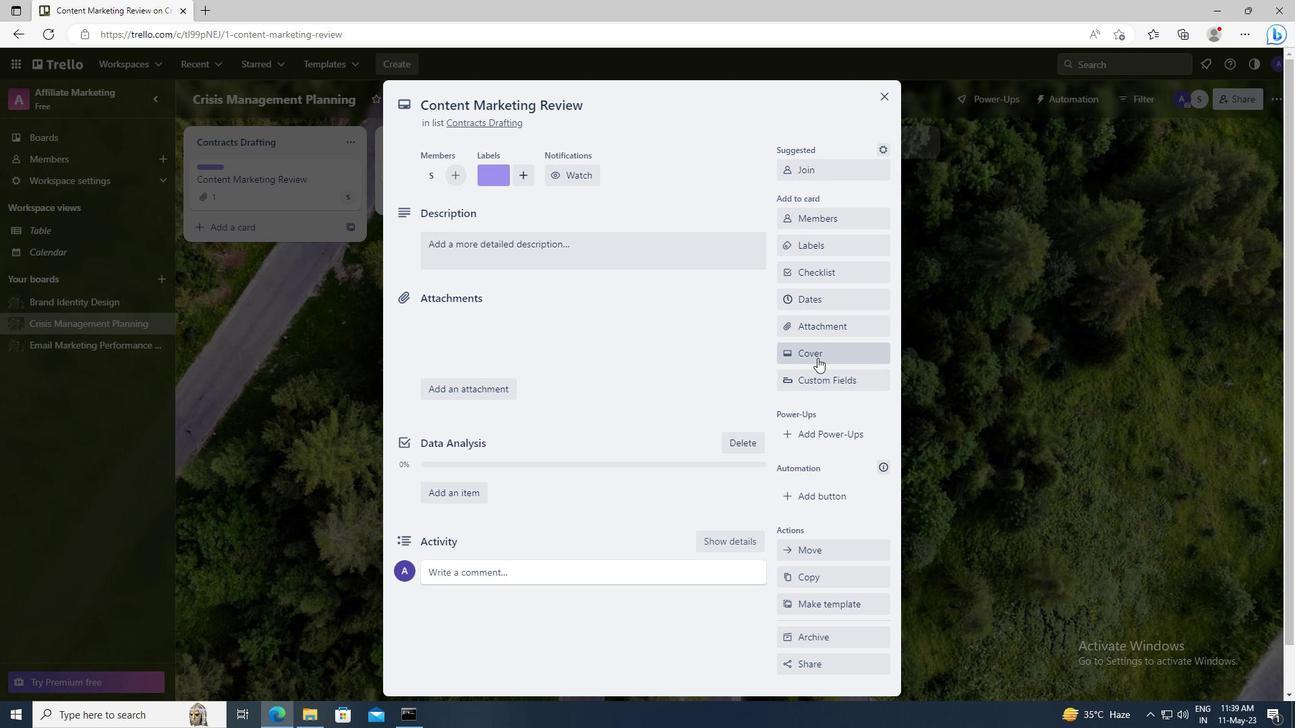 
Action: Mouse moved to (962, 425)
Screenshot: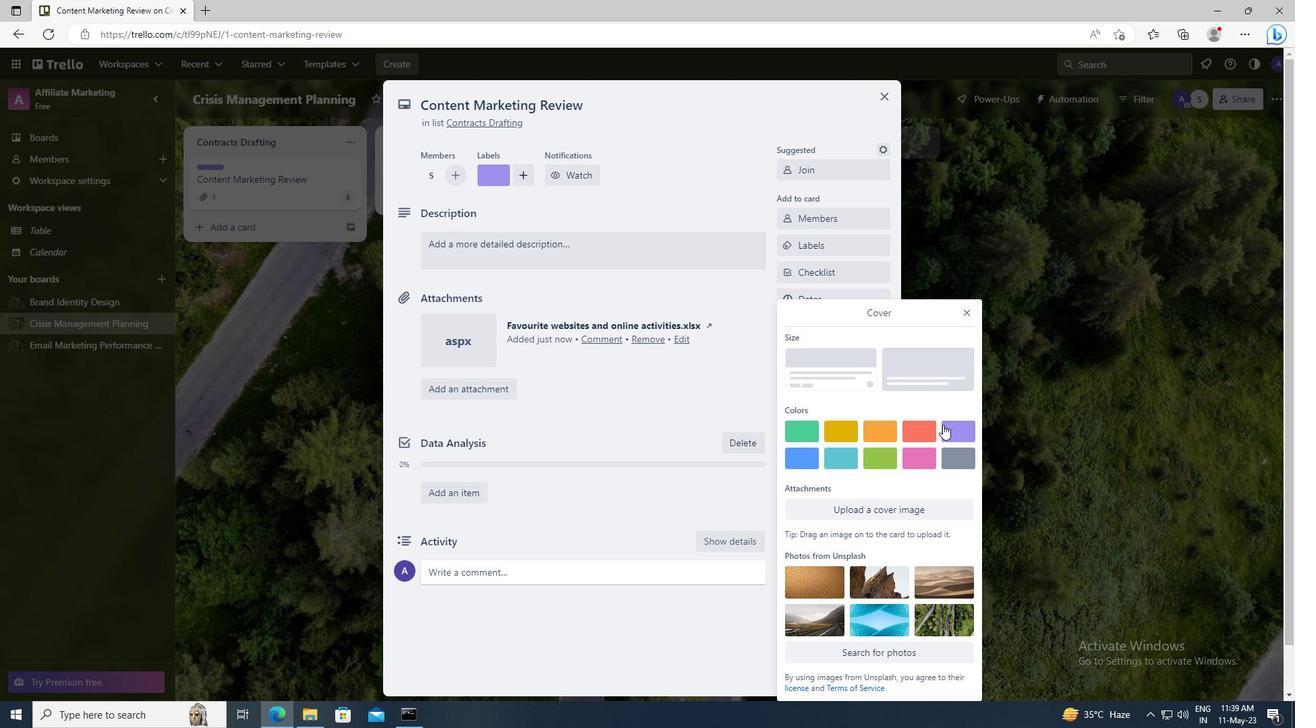 
Action: Mouse pressed left at (962, 425)
Screenshot: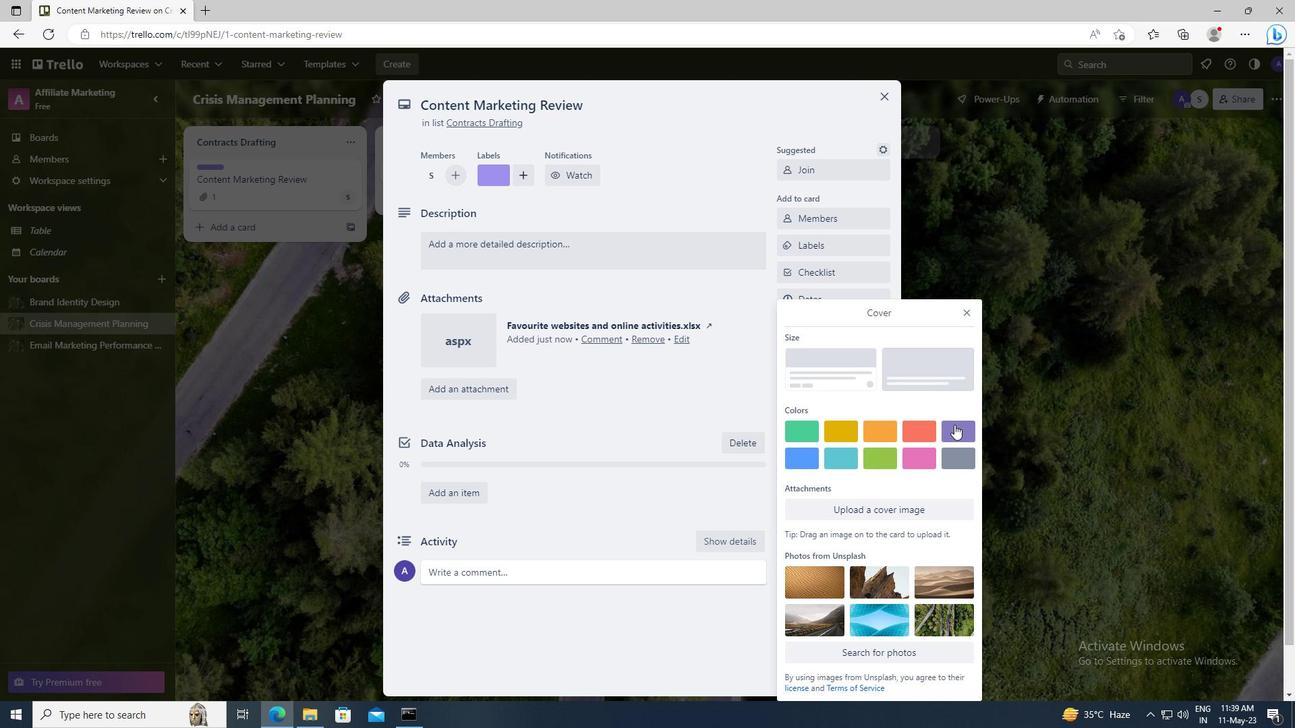 
Action: Mouse moved to (968, 289)
Screenshot: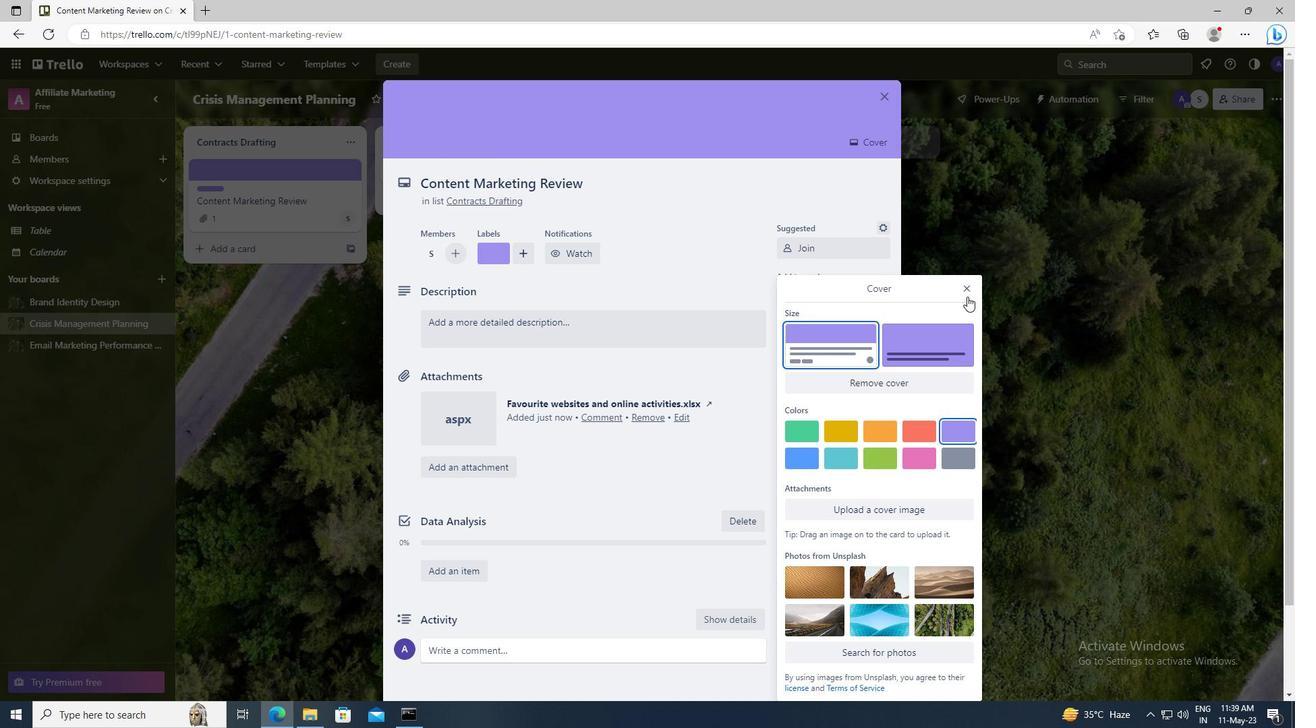 
Action: Mouse pressed left at (968, 289)
Screenshot: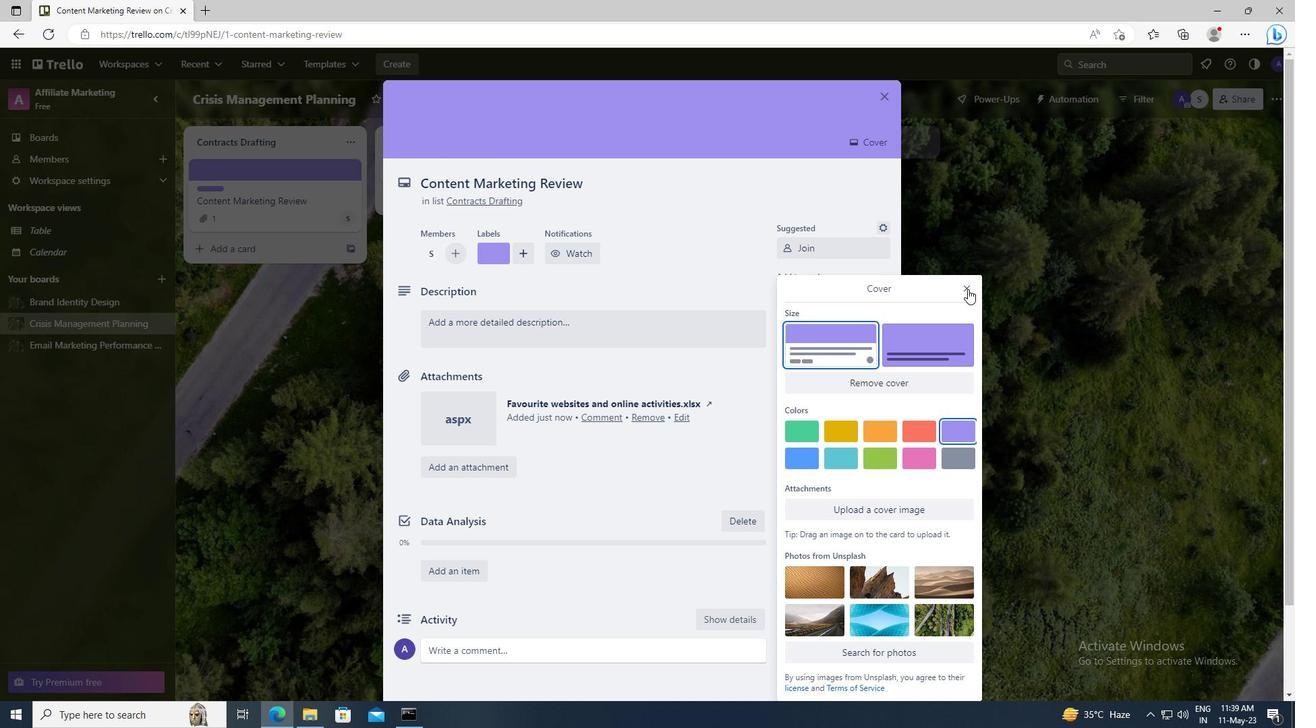 
Action: Mouse moved to (580, 333)
Screenshot: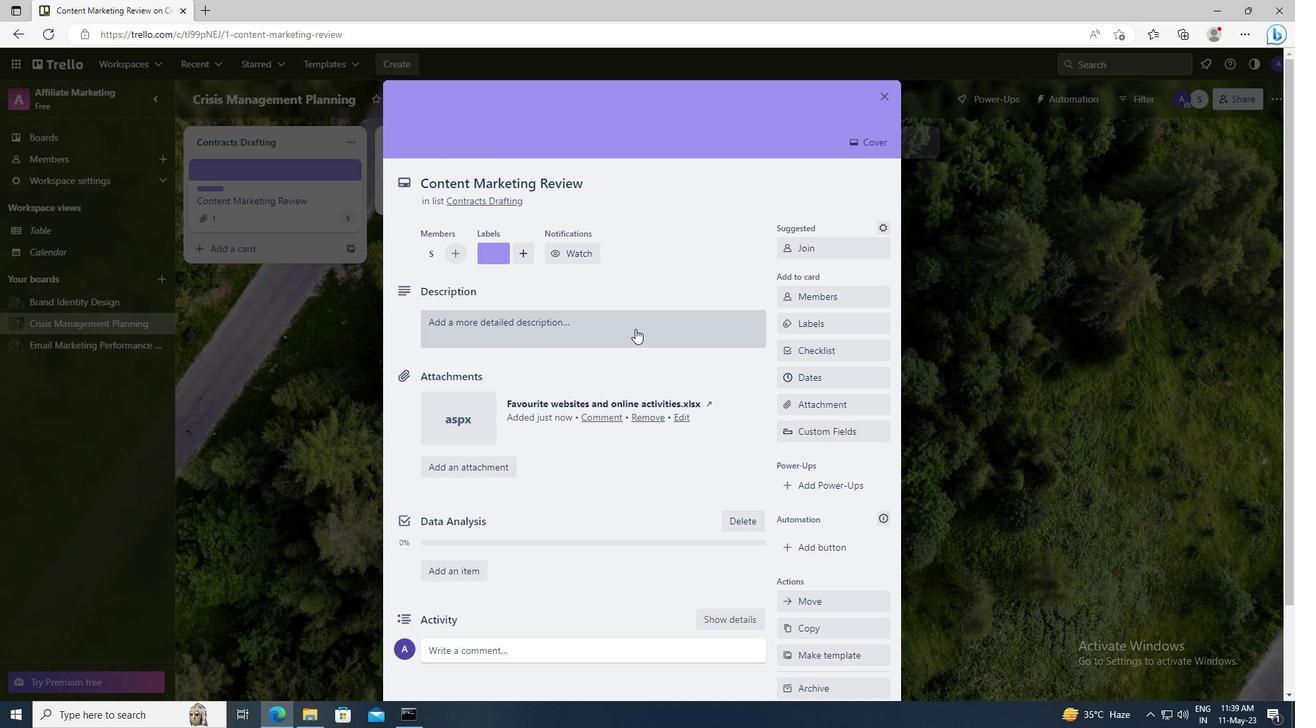 
Action: Mouse pressed left at (580, 333)
Screenshot: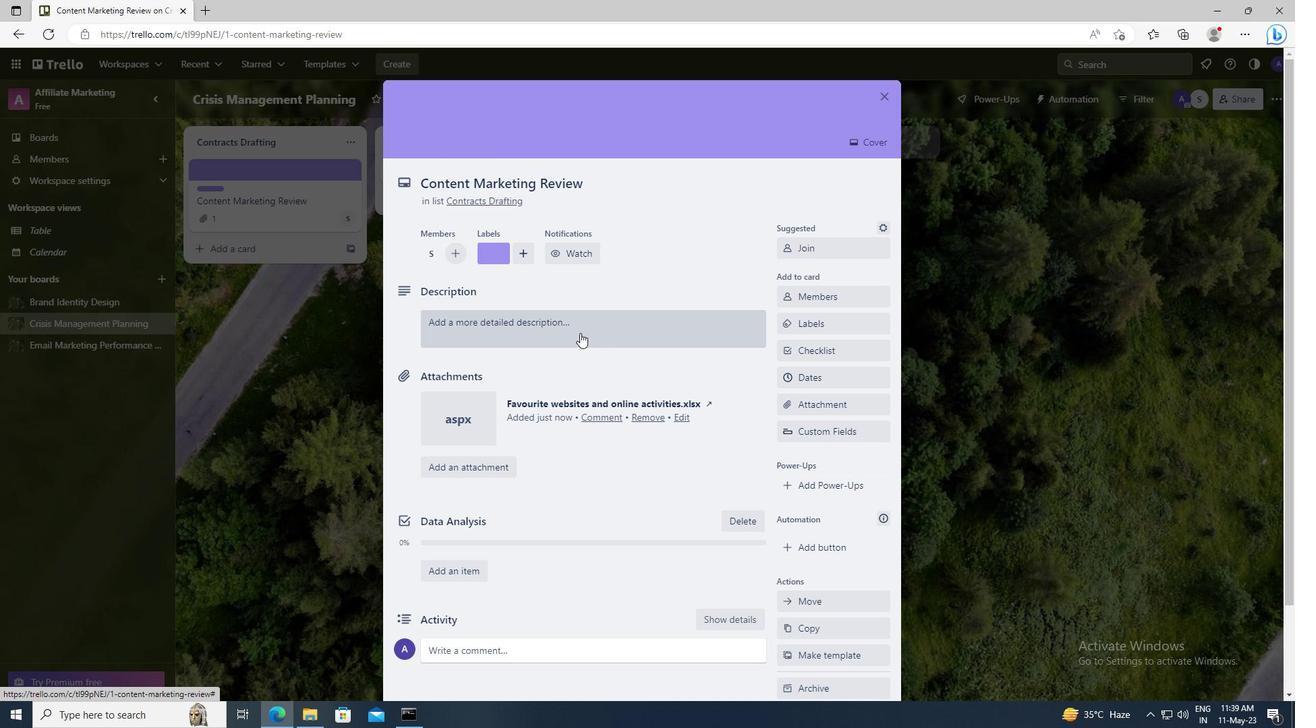 
Action: Key pressed <Key.shift>DISCUSS<Key.space>PROJECT<Key.space>TIMELINE<Key.space>WITH<Key.space>TEAM<Key.space>MEMBERS
Screenshot: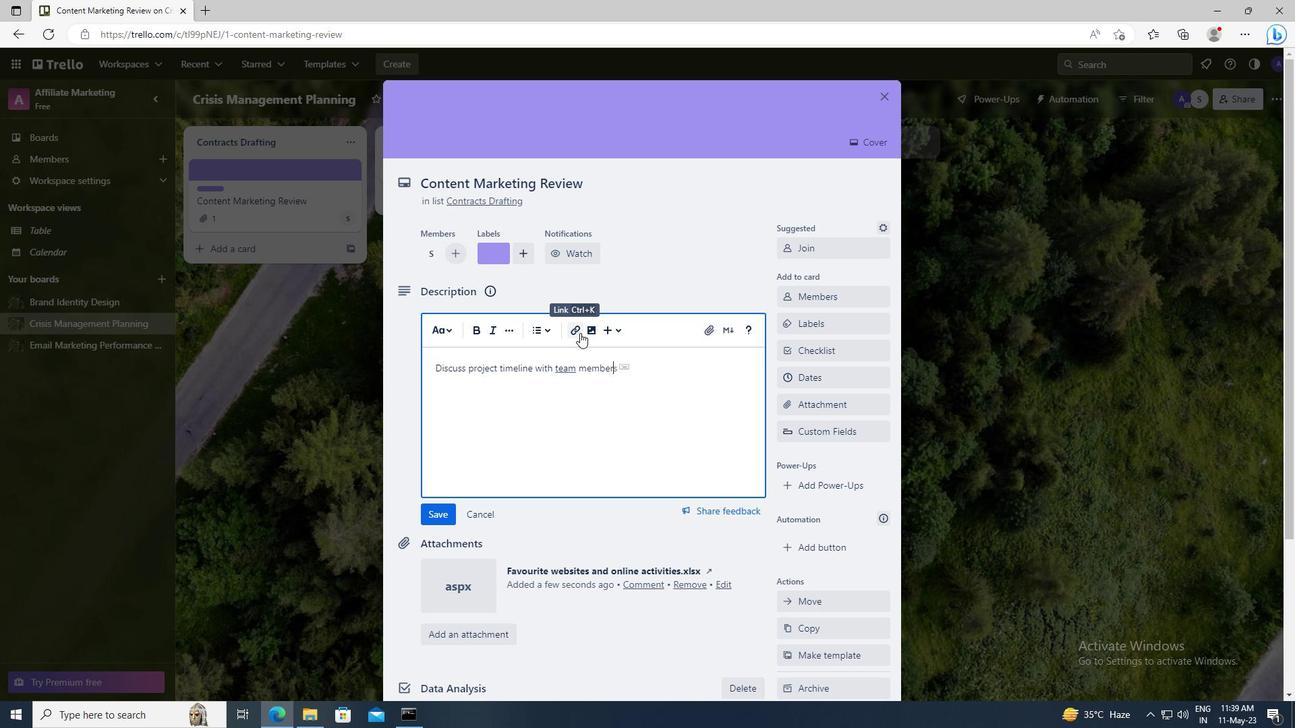 
Action: Mouse scrolled (580, 332) with delta (0, 0)
Screenshot: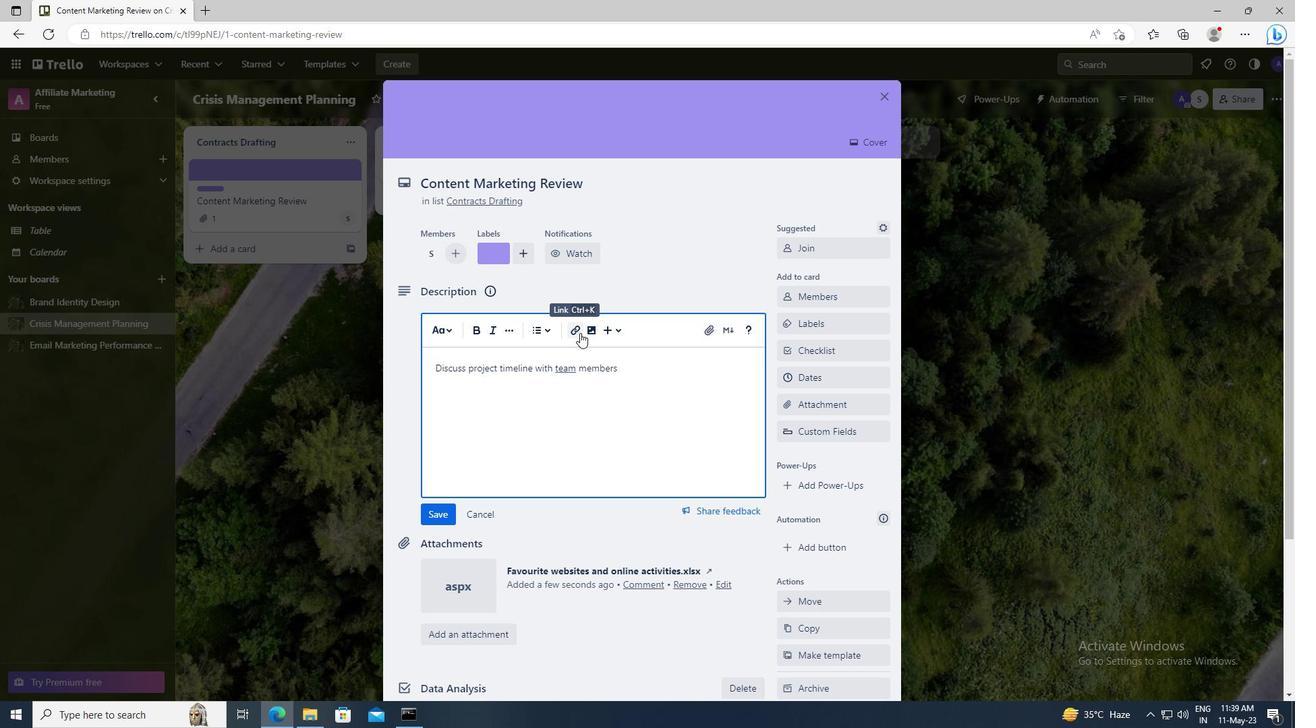 
Action: Mouse moved to (442, 415)
Screenshot: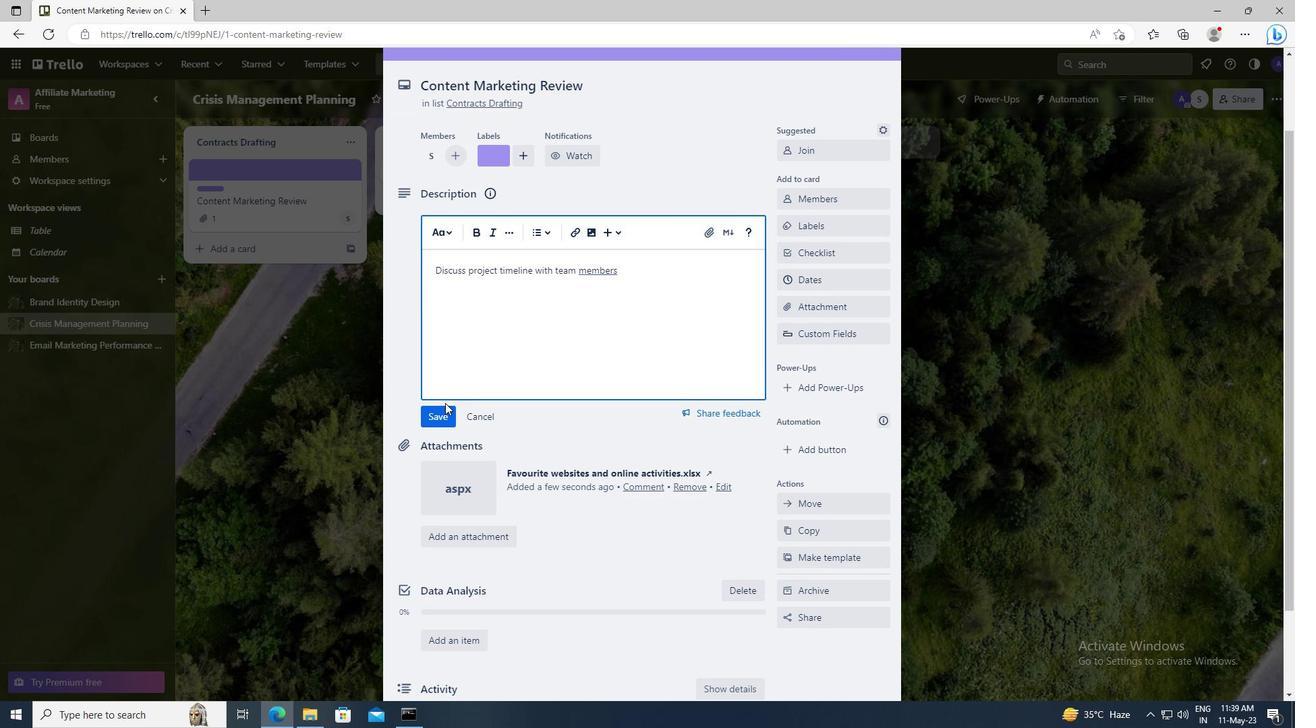 
Action: Mouse pressed left at (442, 415)
Screenshot: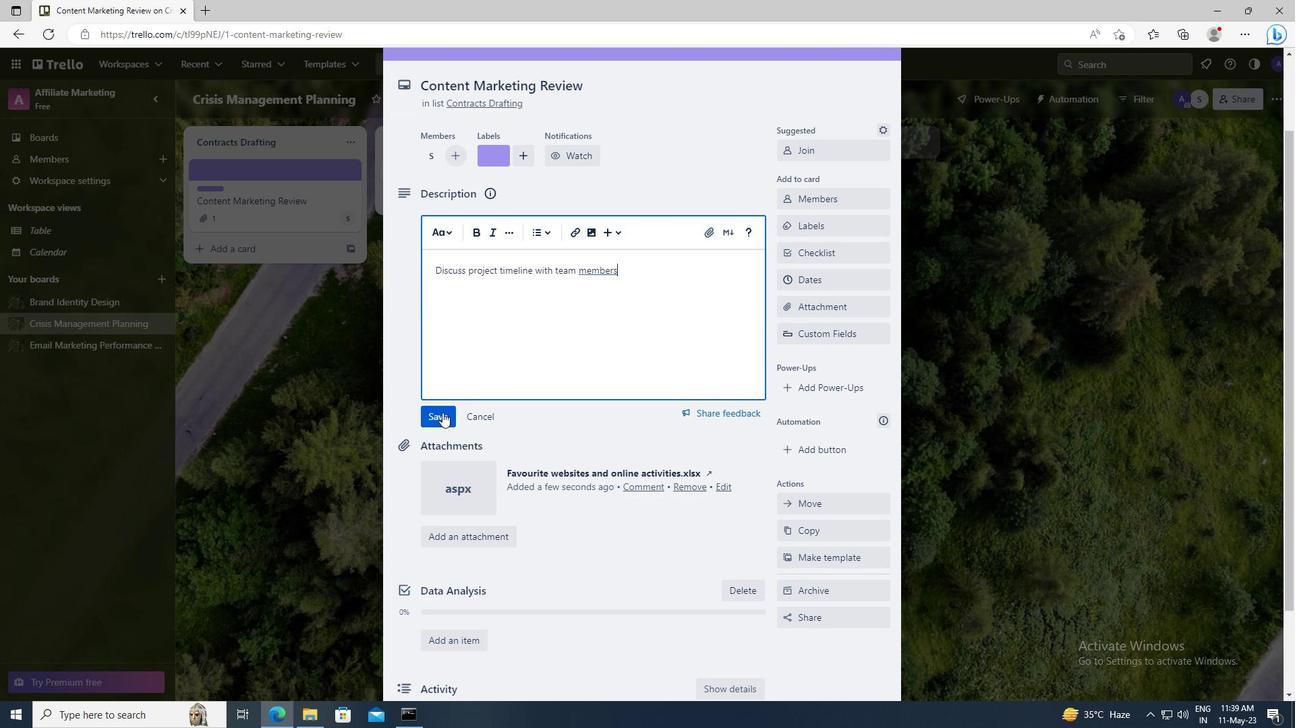 
Action: Mouse moved to (449, 529)
Screenshot: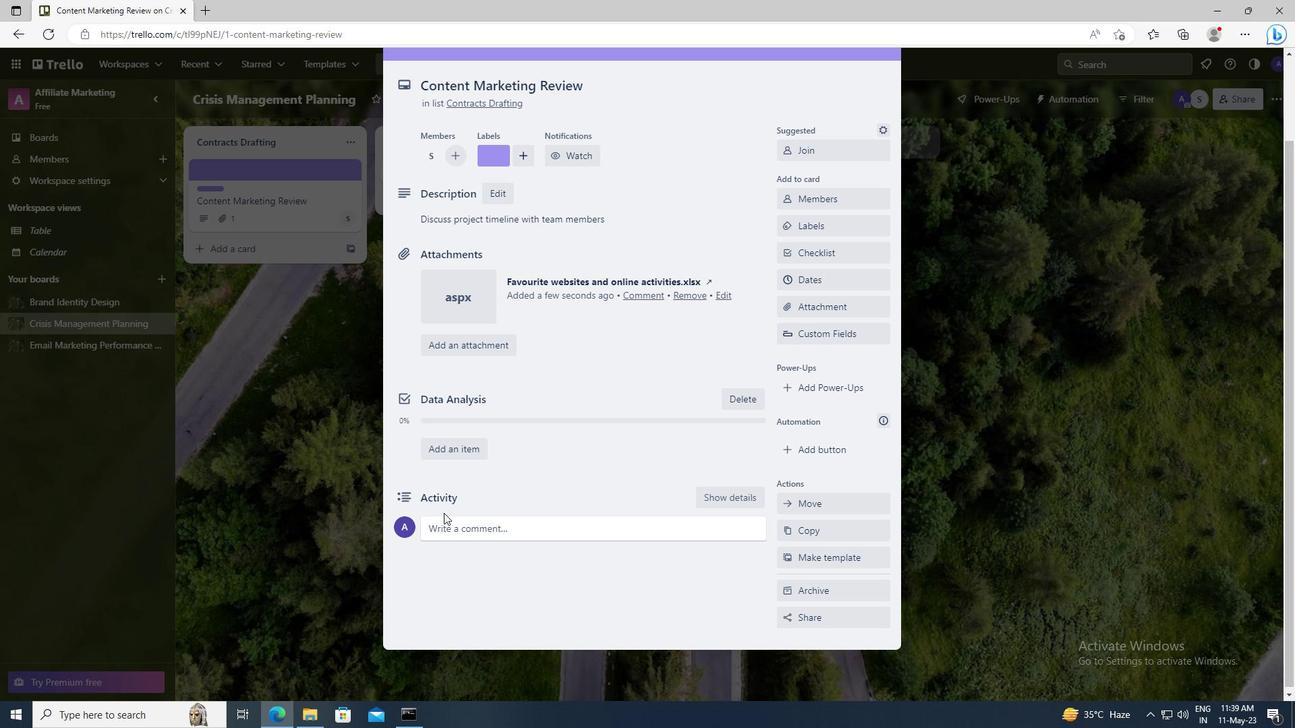 
Action: Mouse pressed left at (449, 529)
Screenshot: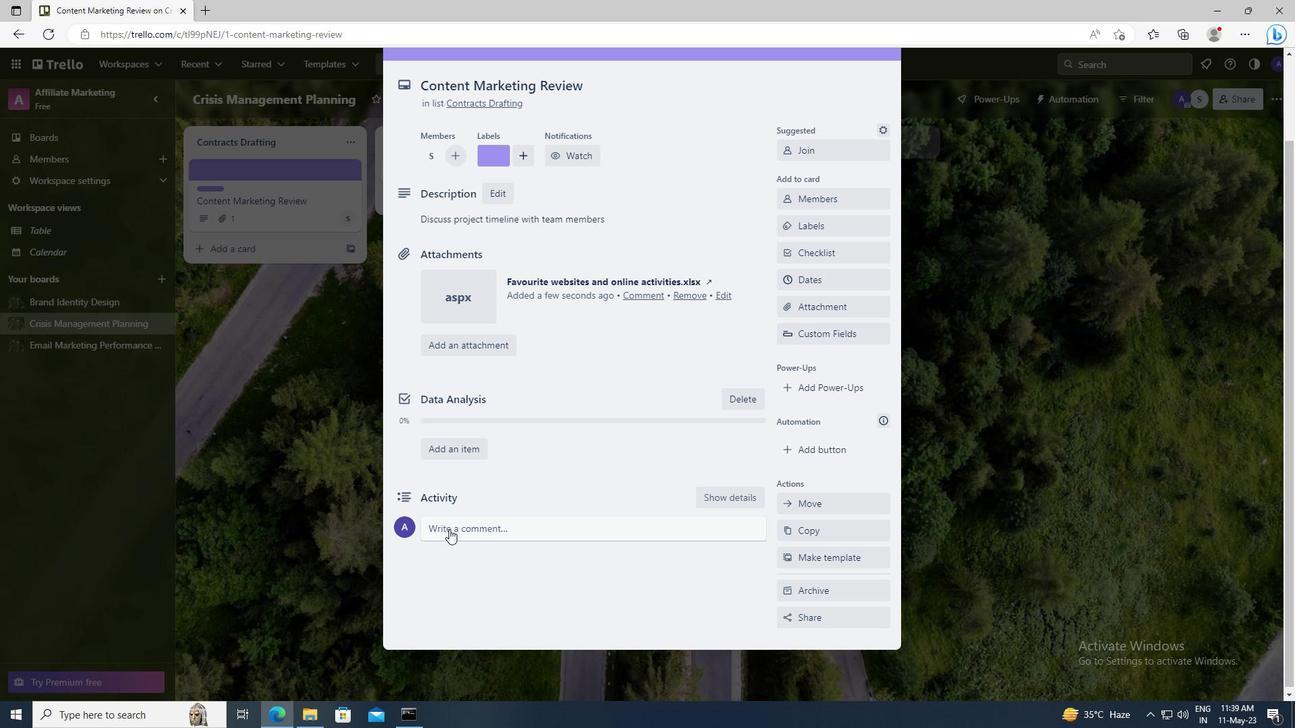 
Action: Key pressed <Key.shift>THIS<Key.space>TASK<Key.space>PRESENTS<Key.space>AN<Key.space>OPPORTUNITY<Key.space>TO<Key.space>SHOWCASE<Key.space>OUR<Key.space>COMMUNICATION<Key.space>AND<Key.space>PRESENTATION<Key.space>SKILLS,<Key.space>EFFECTR<Key.backspace>IVELY<Key.space>CONVEYING<Key.space>INFORMATION<Key.space>AND<Key.space>IDEAS<Key.space>TO<Key.space>OTHERS.
Screenshot: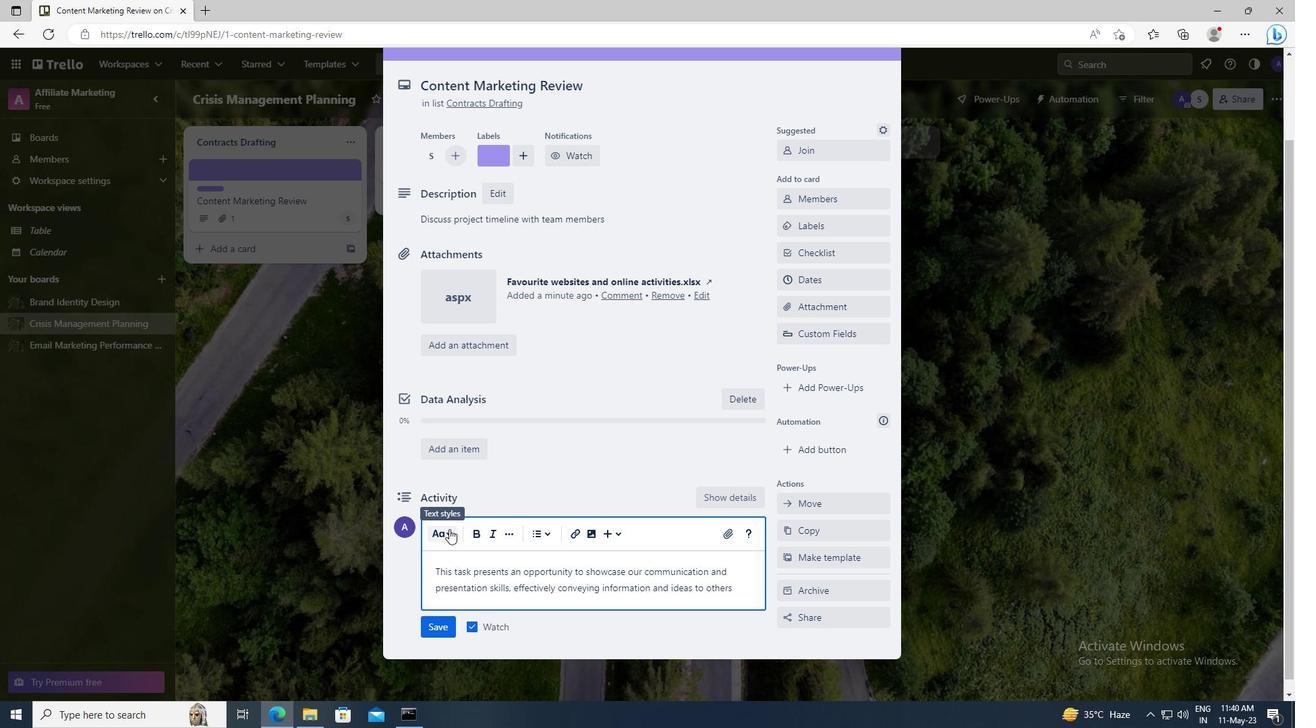 
Action: Mouse moved to (442, 632)
Screenshot: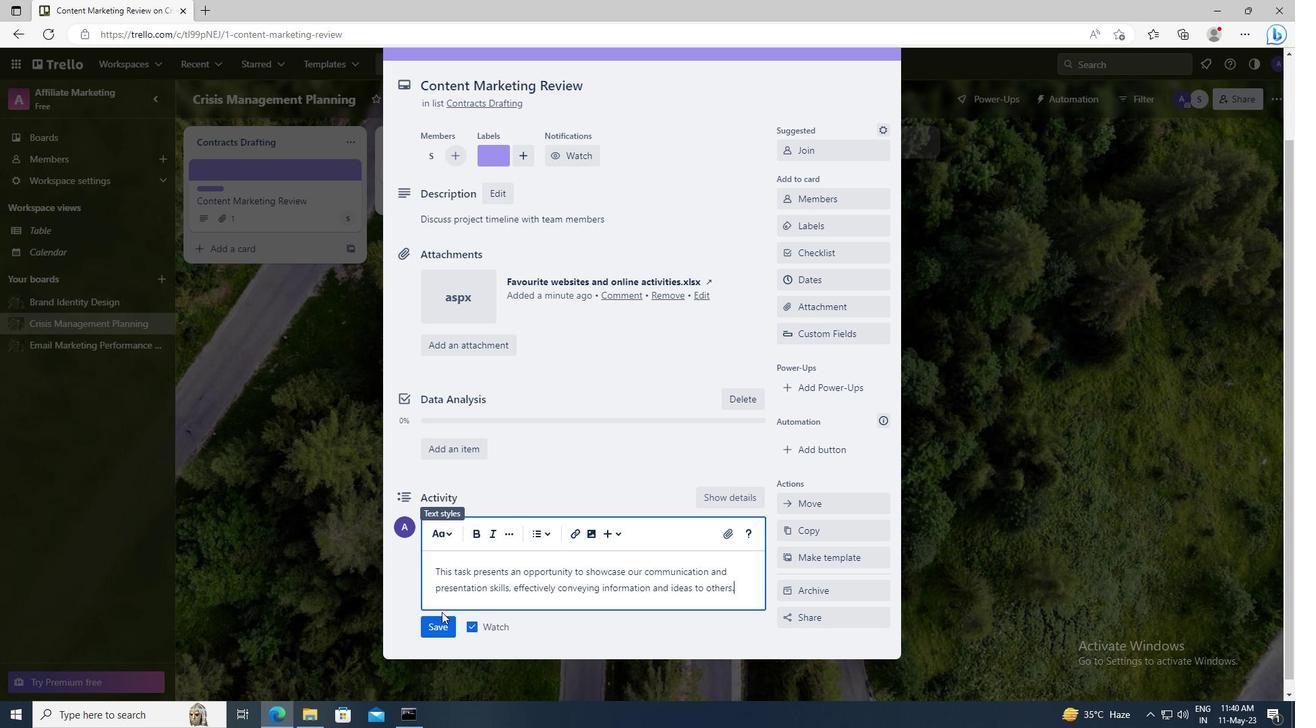 
Action: Mouse pressed left at (442, 632)
Screenshot: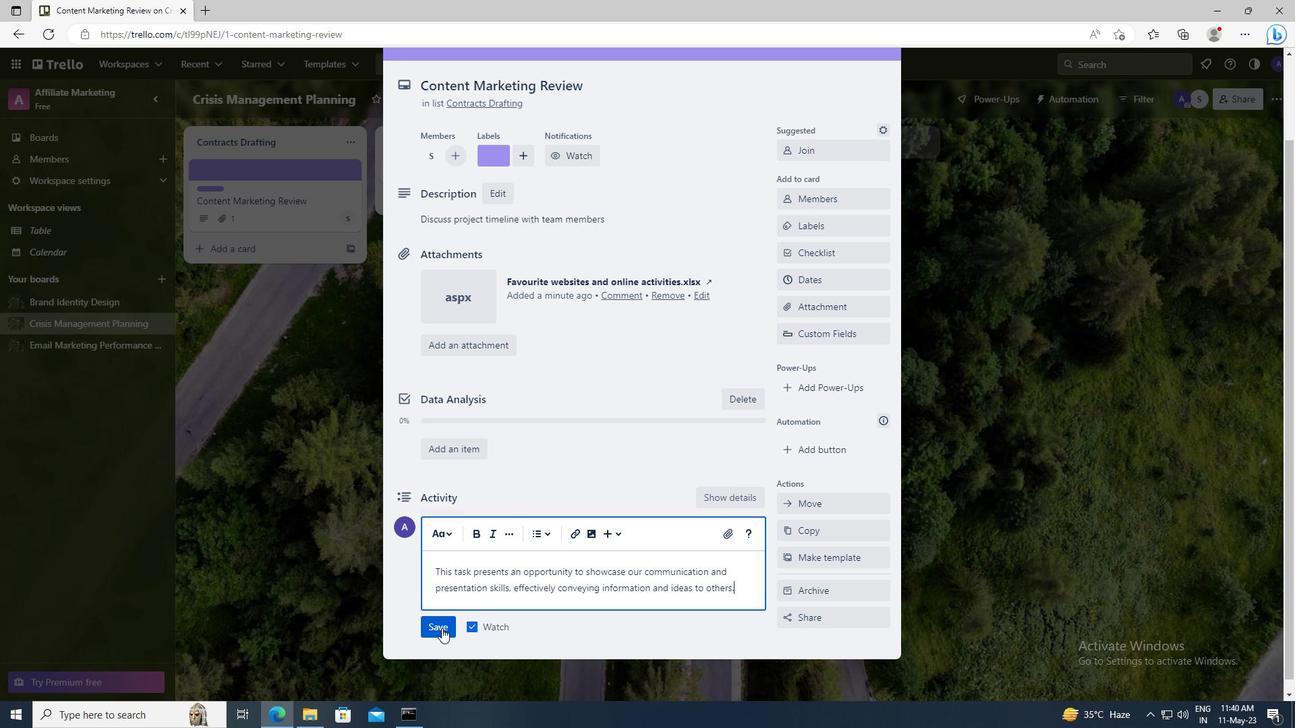 
Action: Mouse moved to (808, 284)
Screenshot: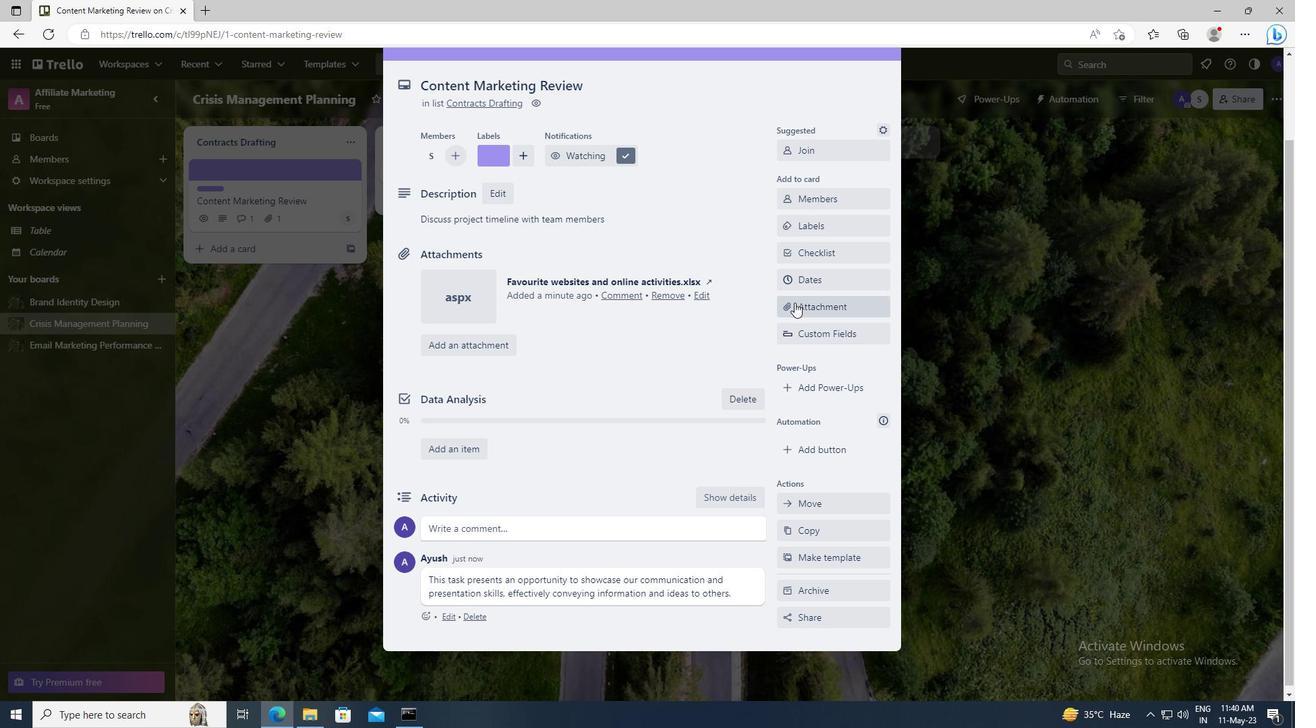 
Action: Mouse pressed left at (808, 284)
Screenshot: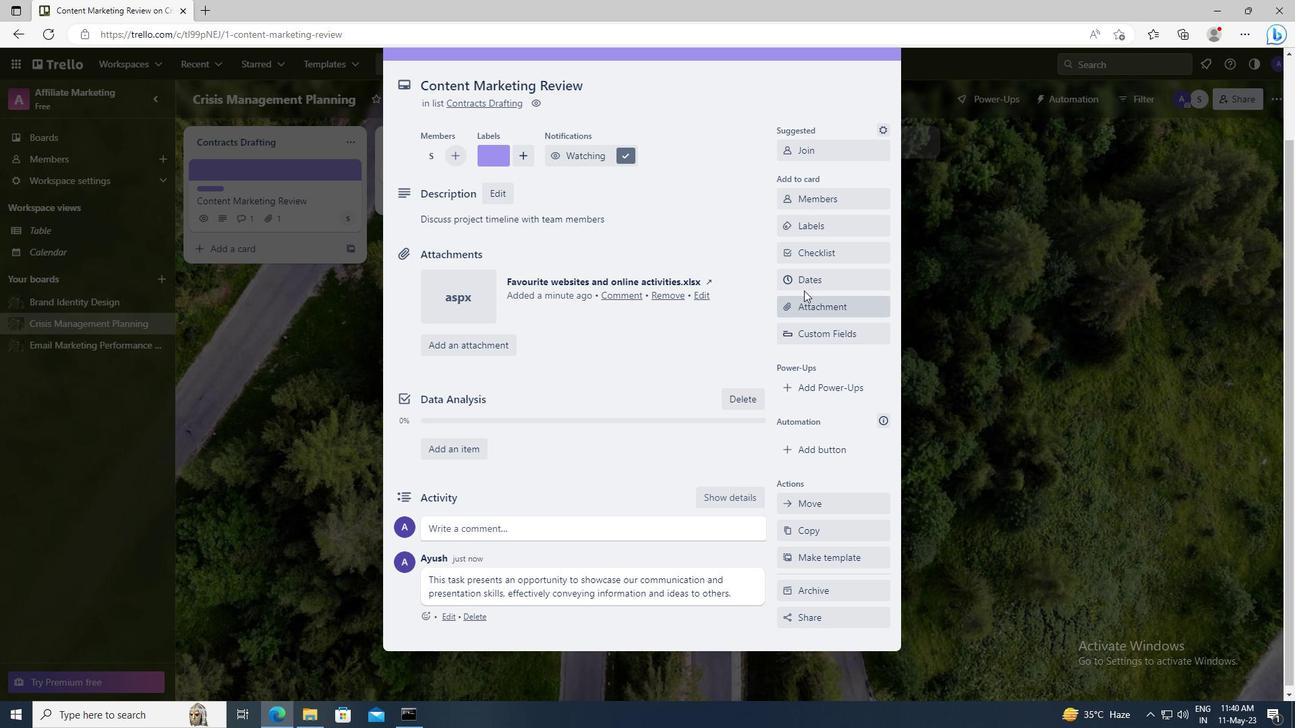 
Action: Mouse moved to (795, 341)
Screenshot: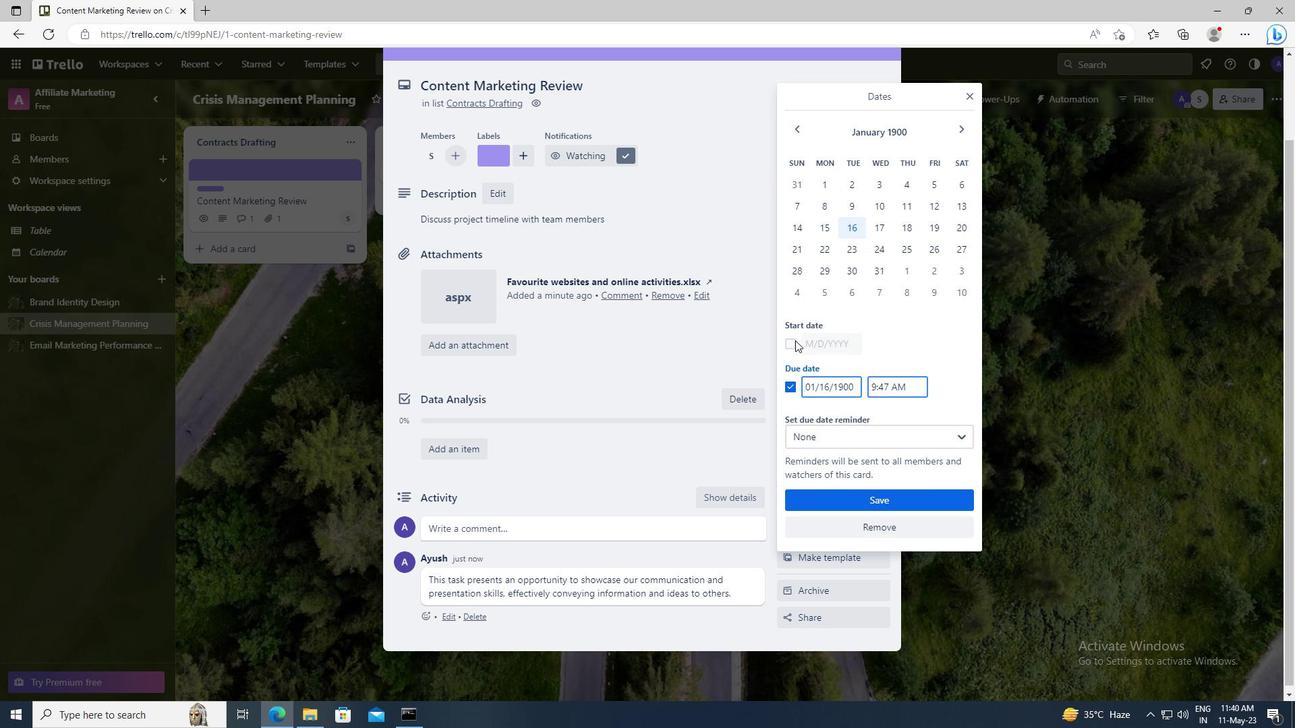 
Action: Mouse pressed left at (795, 341)
Screenshot: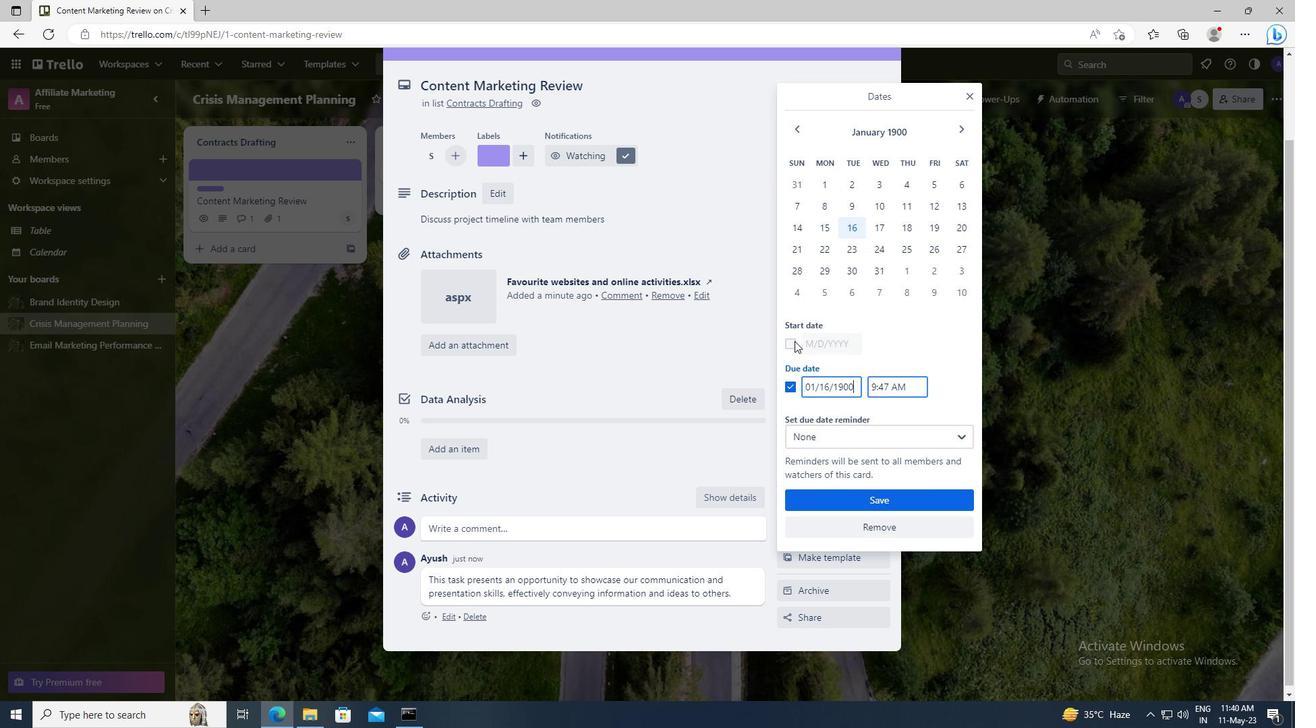 
Action: Mouse moved to (855, 344)
Screenshot: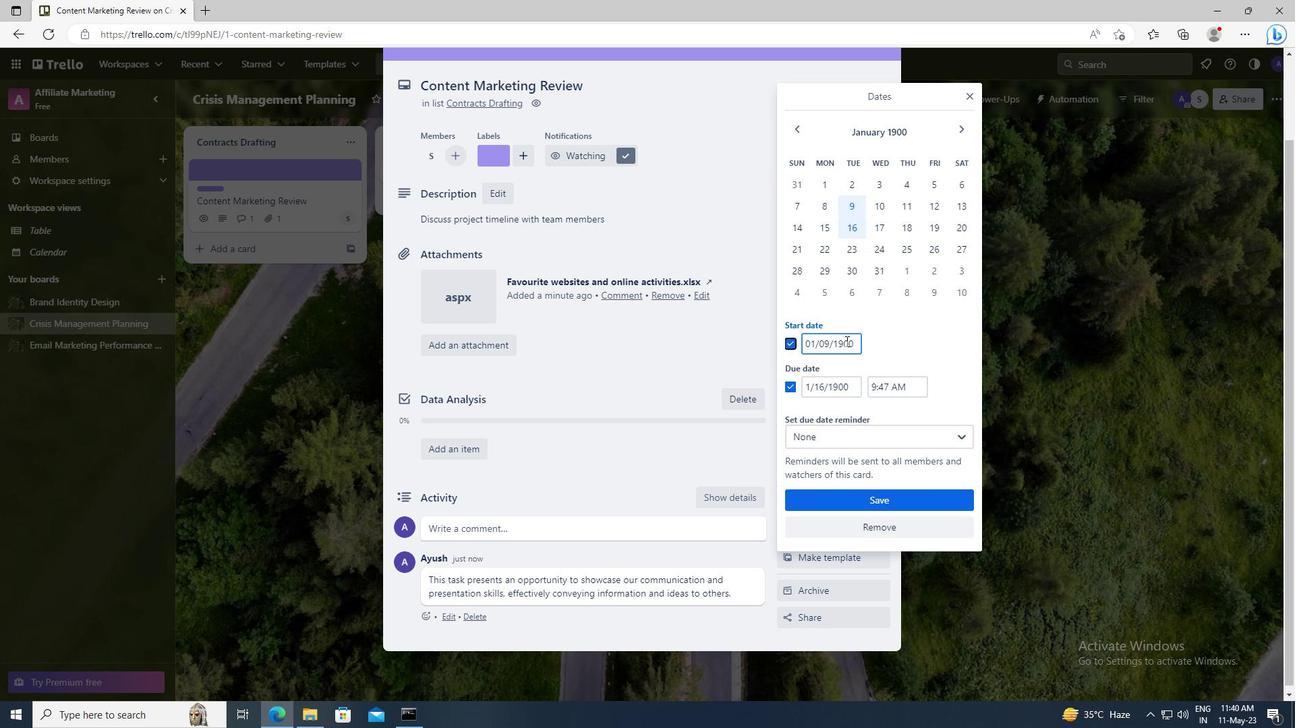 
Action: Mouse pressed left at (855, 344)
Screenshot: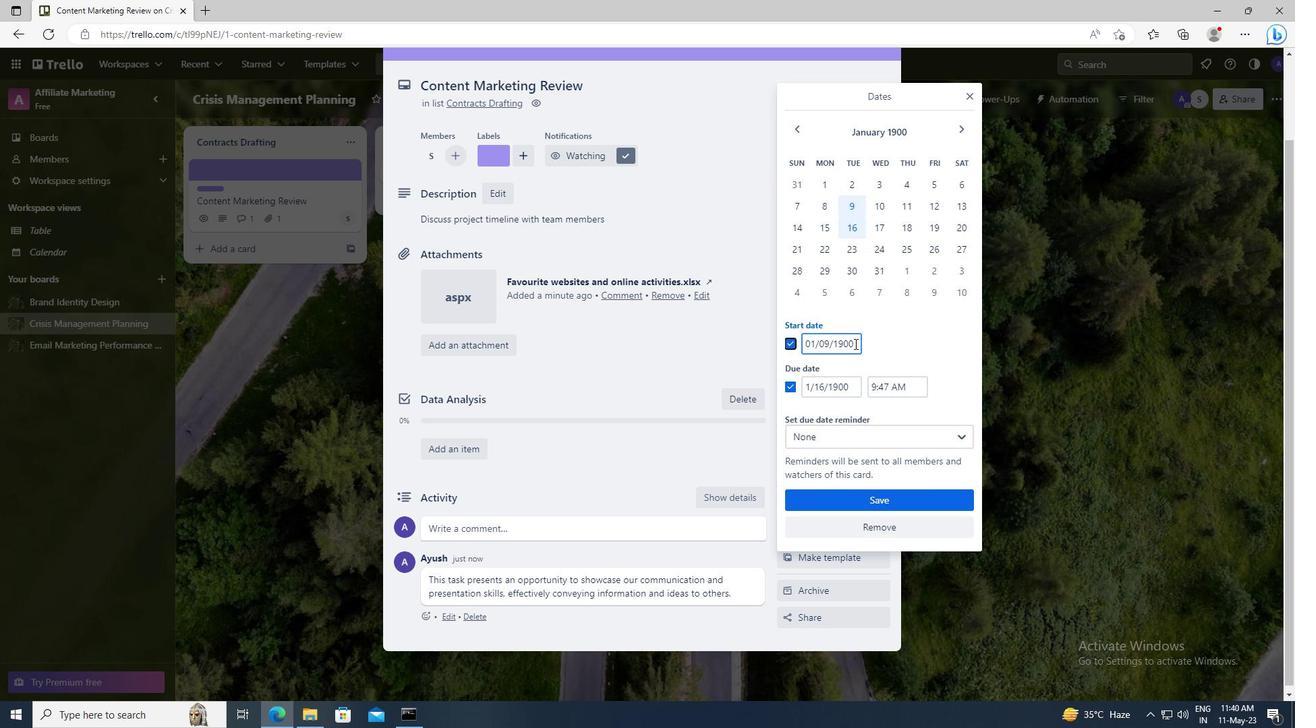 
Action: Key pressed <Key.left><Key.left><Key.left><Key.left><Key.left><Key.backspace>1
Screenshot: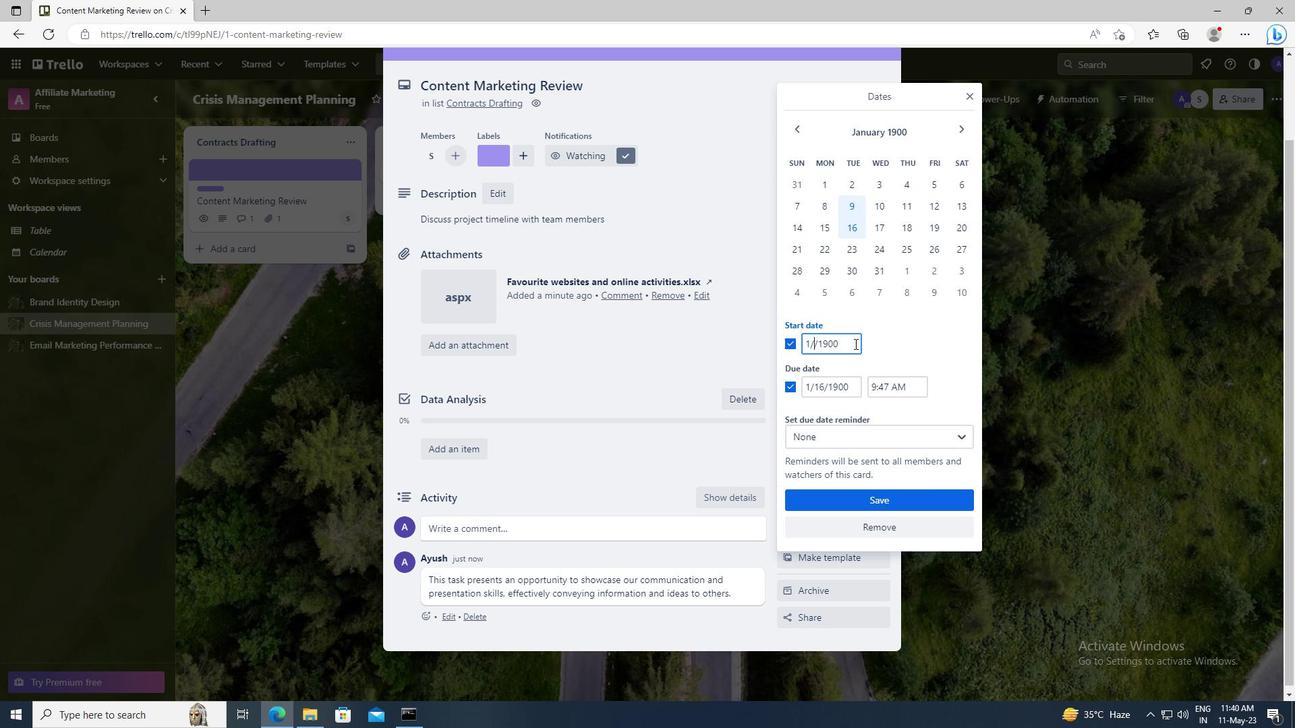 
Action: Mouse moved to (850, 387)
Screenshot: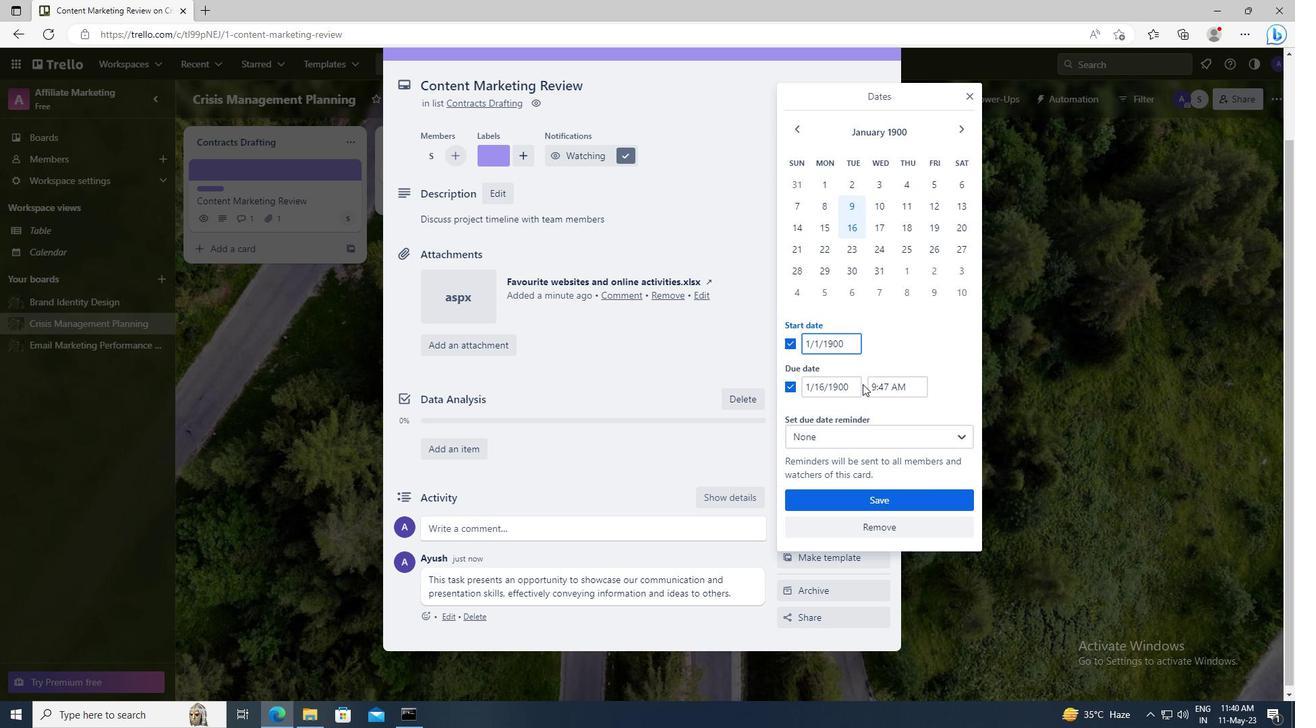 
Action: Mouse pressed left at (850, 387)
Screenshot: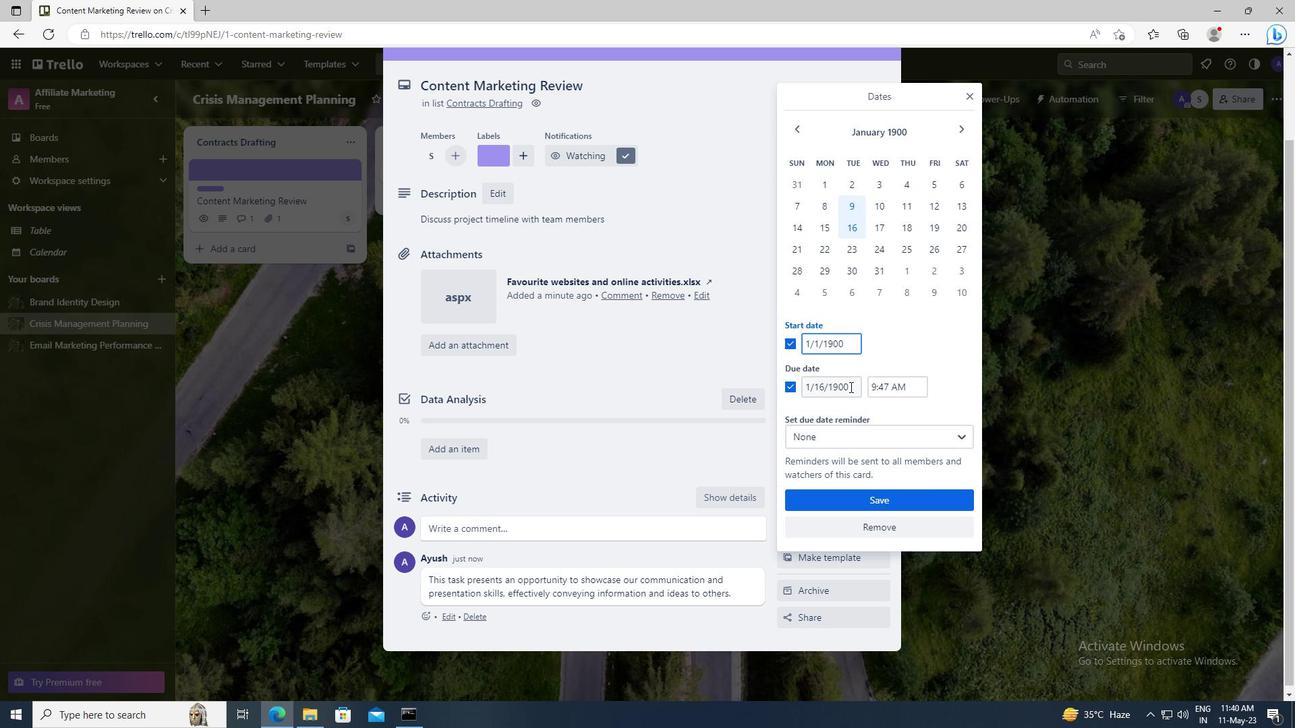 
Action: Key pressed <Key.left><Key.left><Key.left><Key.left><Key.left><Key.backspace><Key.backspace>8
Screenshot: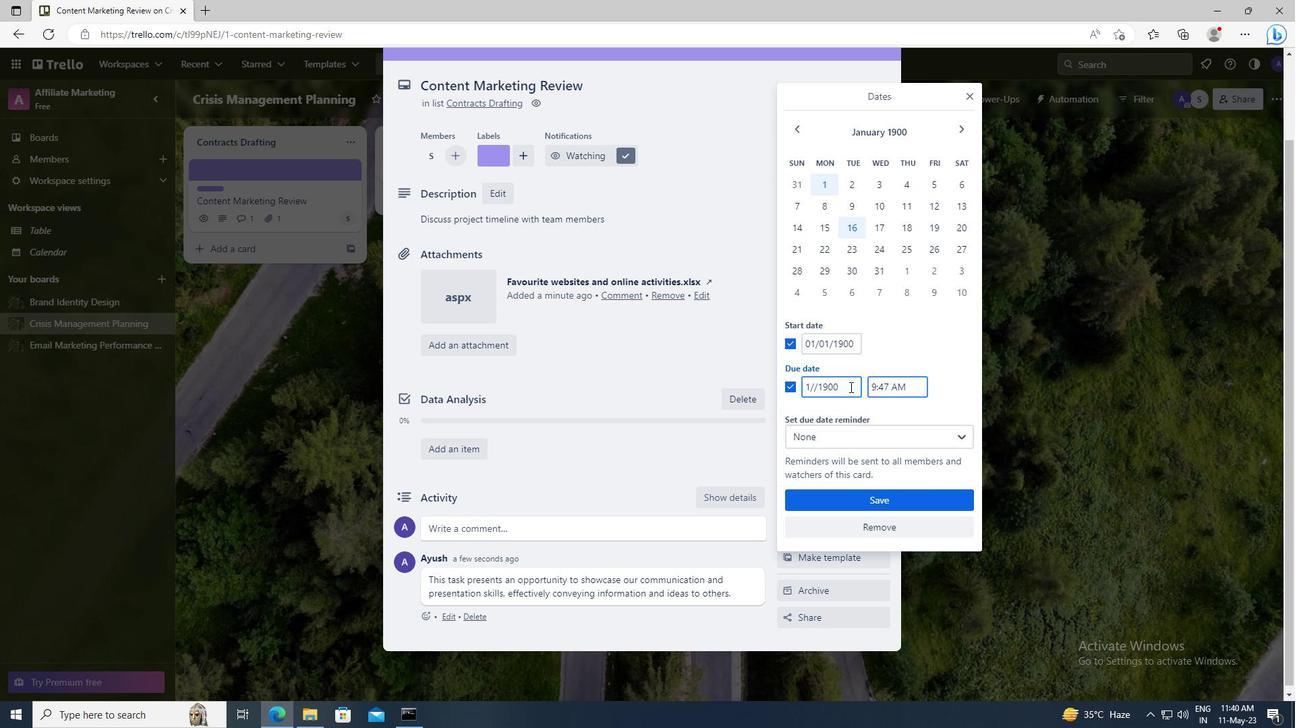 
Action: Mouse moved to (863, 497)
Screenshot: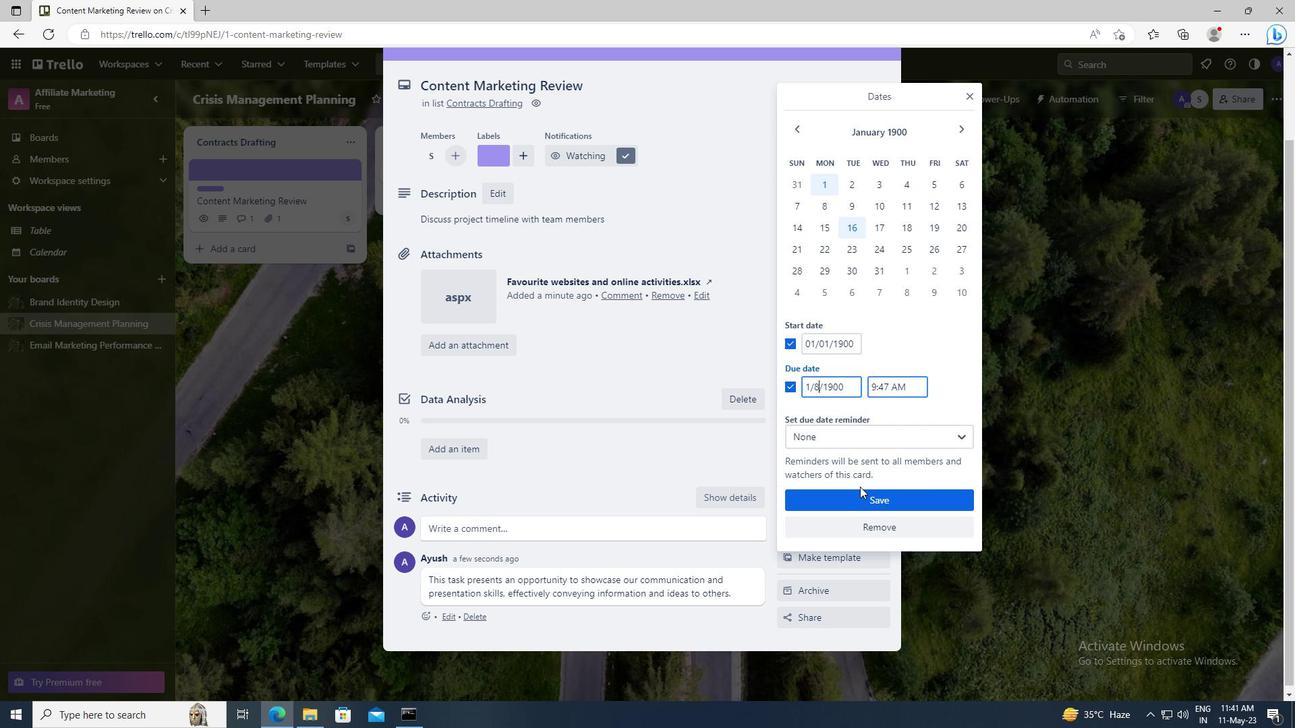 
Action: Mouse pressed left at (863, 497)
Screenshot: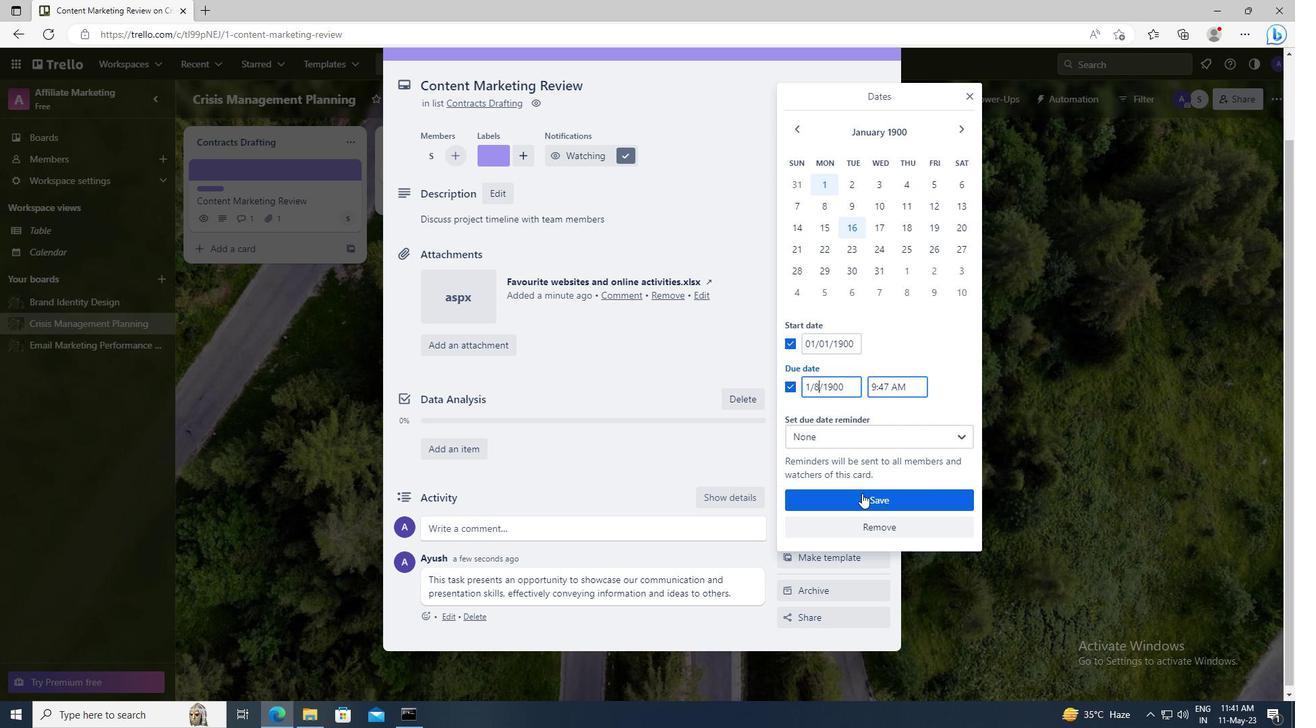 
